 Task: Use the "Change Tempo" effect to create a time-stretched wind sound effect.
Action: Mouse moved to (75, 9)
Screenshot: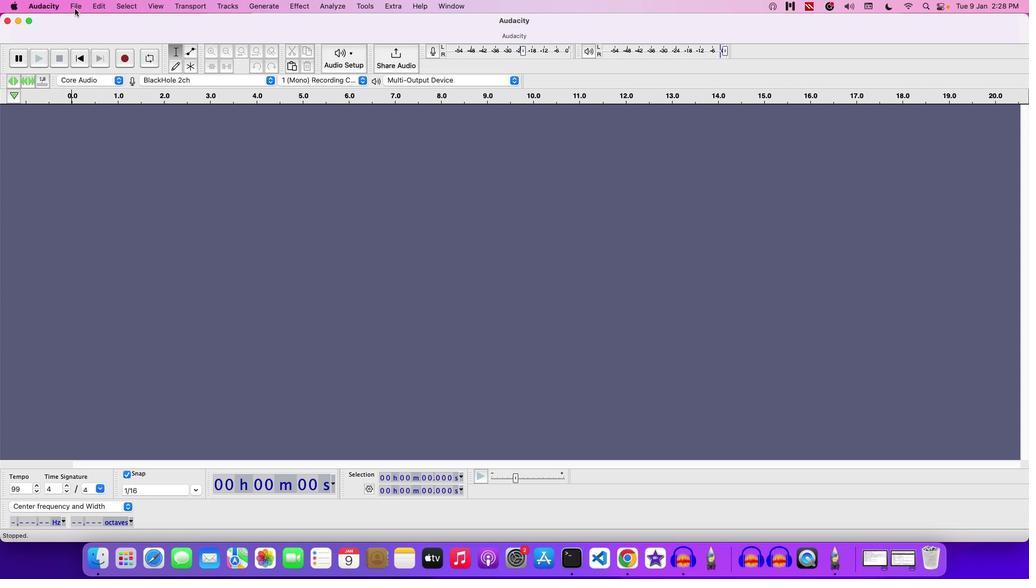 
Action: Mouse pressed left at (75, 9)
Screenshot: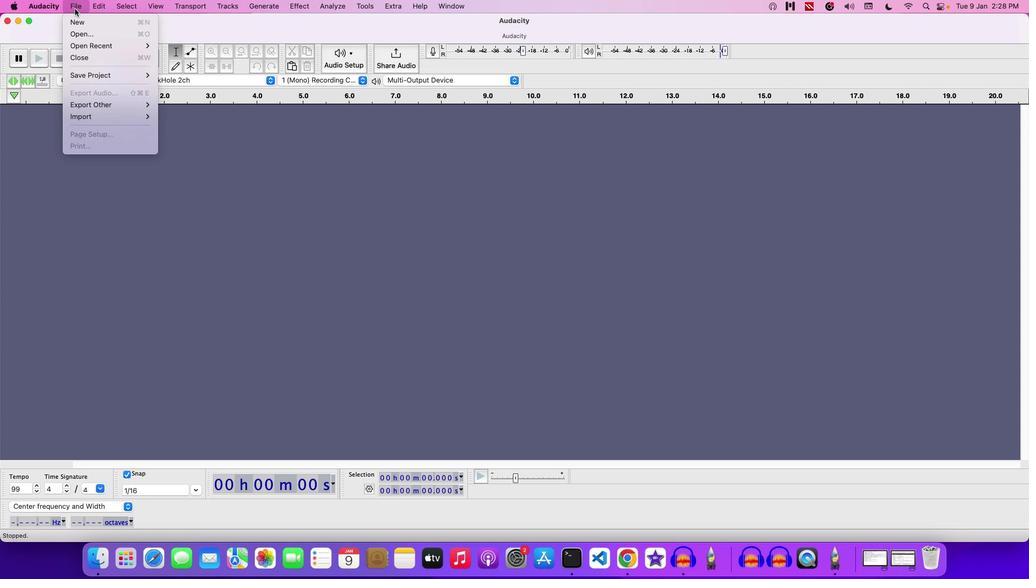 
Action: Mouse moved to (272, 65)
Screenshot: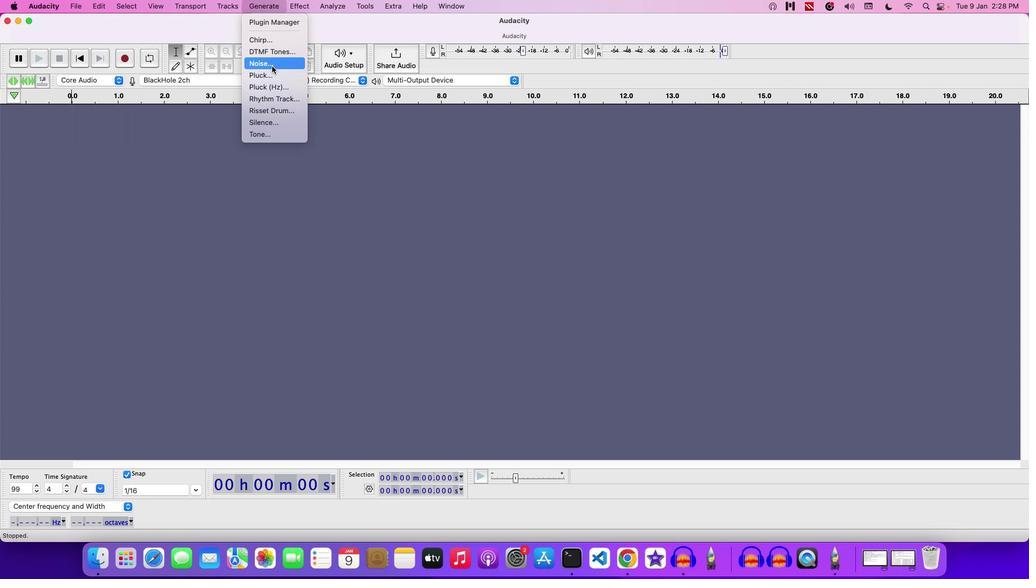 
Action: Mouse pressed left at (272, 65)
Screenshot: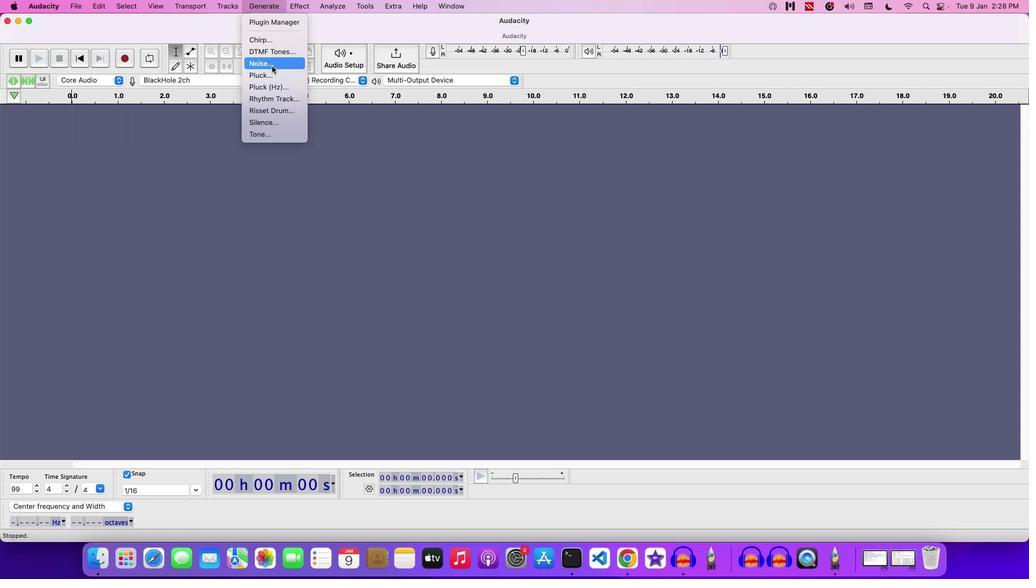 
Action: Mouse moved to (532, 272)
Screenshot: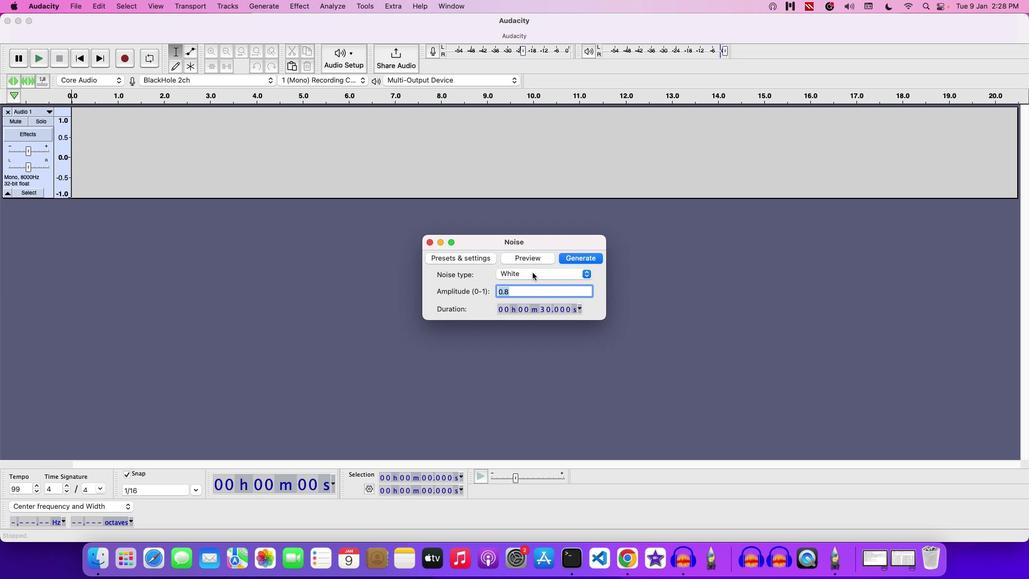 
Action: Mouse pressed left at (532, 272)
Screenshot: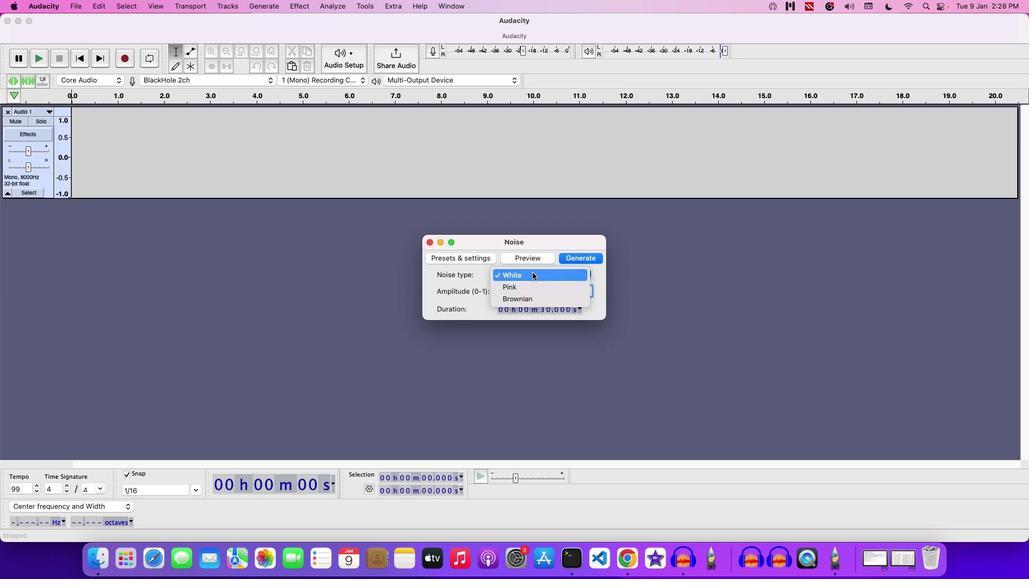 
Action: Mouse moved to (529, 285)
Screenshot: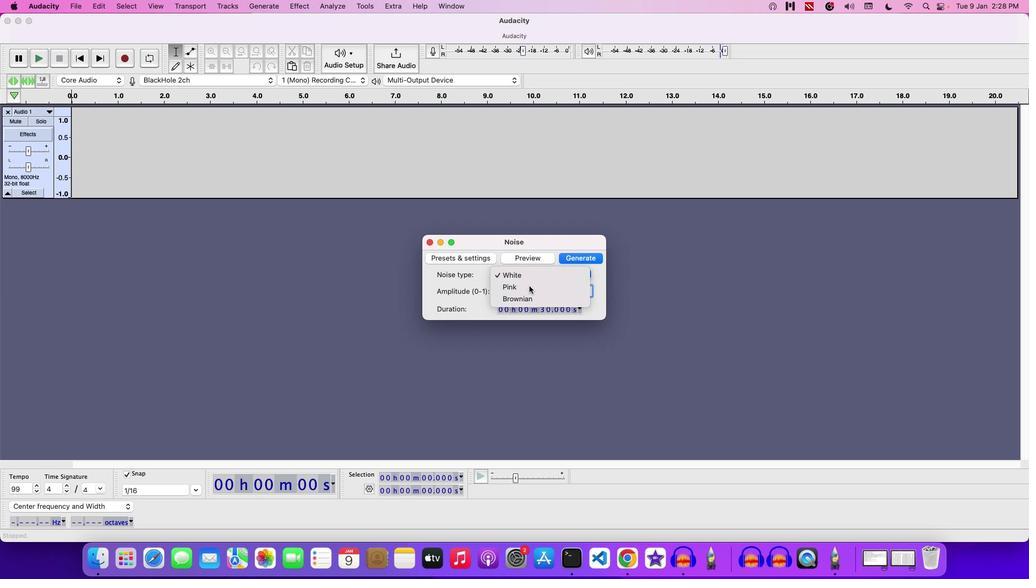 
Action: Mouse pressed left at (529, 285)
Screenshot: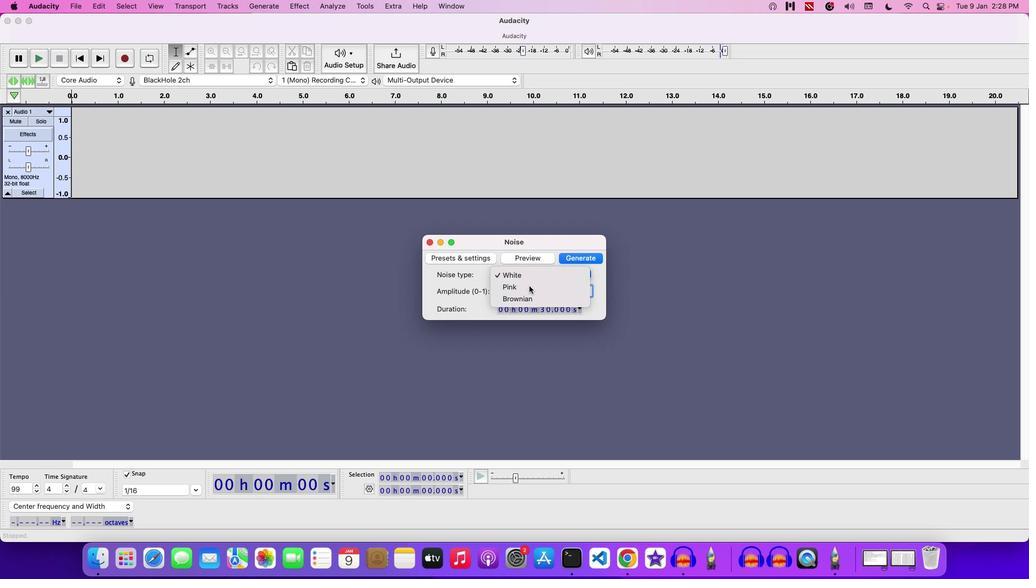 
Action: Mouse moved to (480, 254)
Screenshot: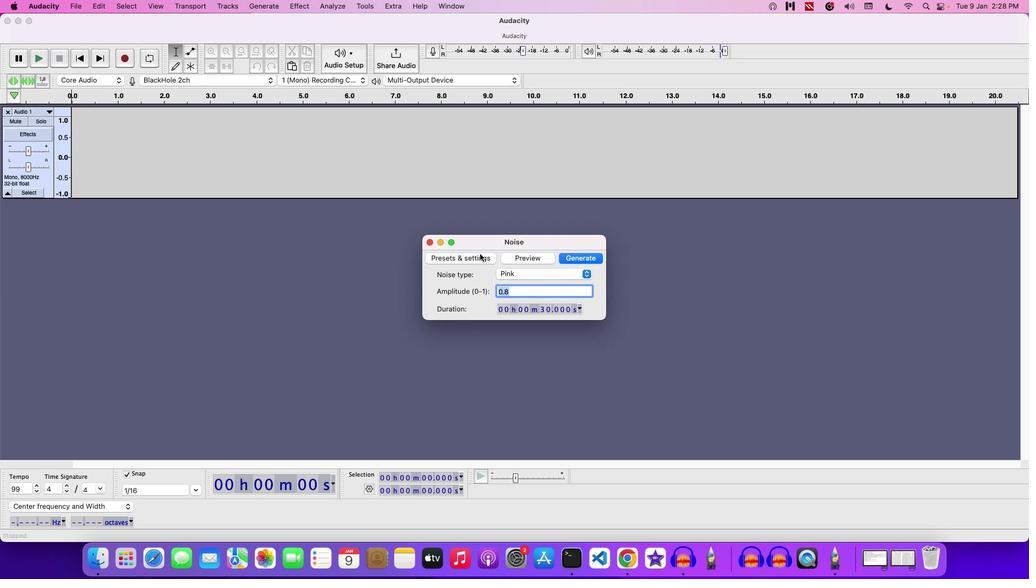 
Action: Mouse pressed left at (480, 254)
Screenshot: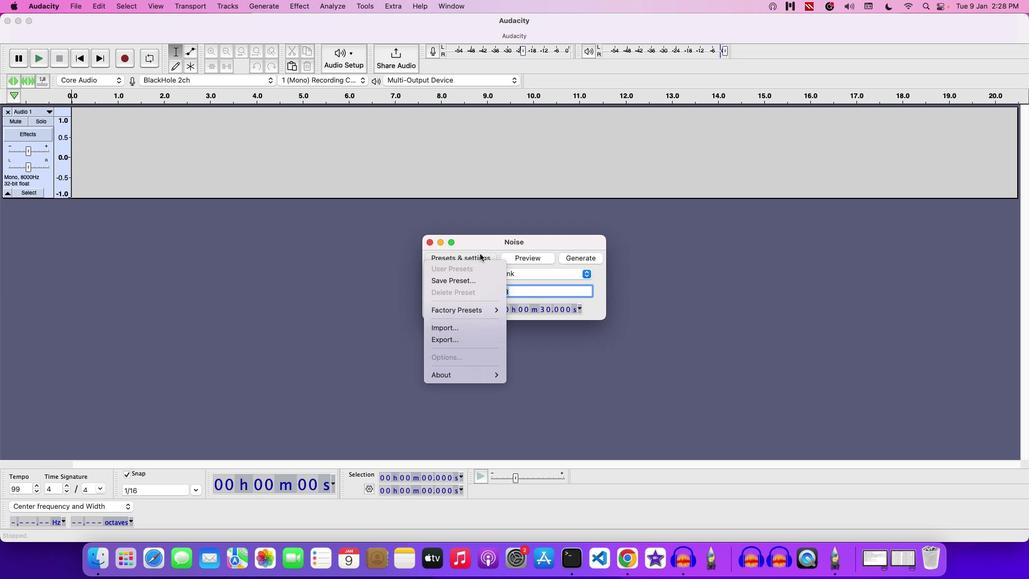 
Action: Mouse moved to (516, 241)
Screenshot: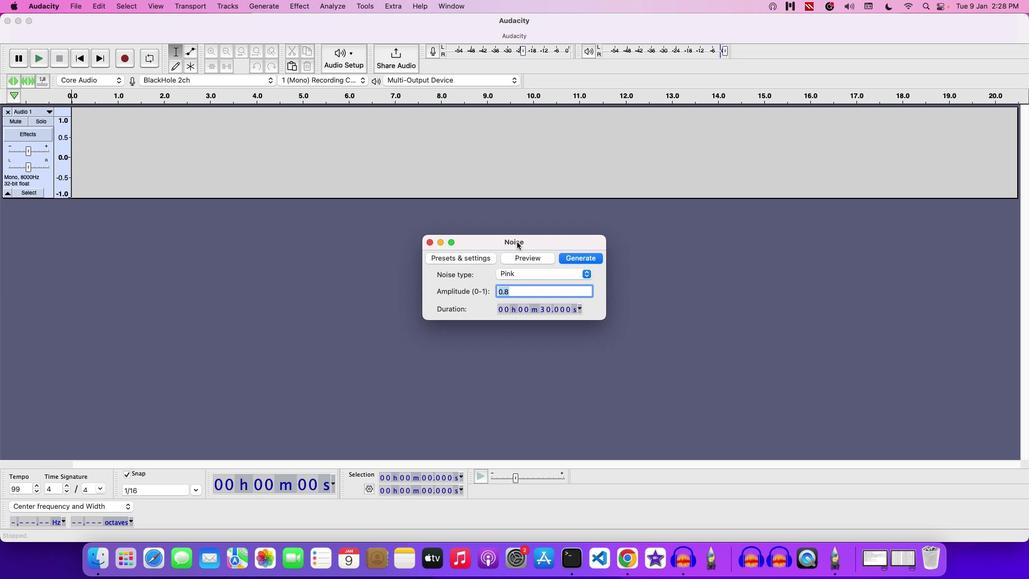 
Action: Mouse pressed left at (516, 241)
Screenshot: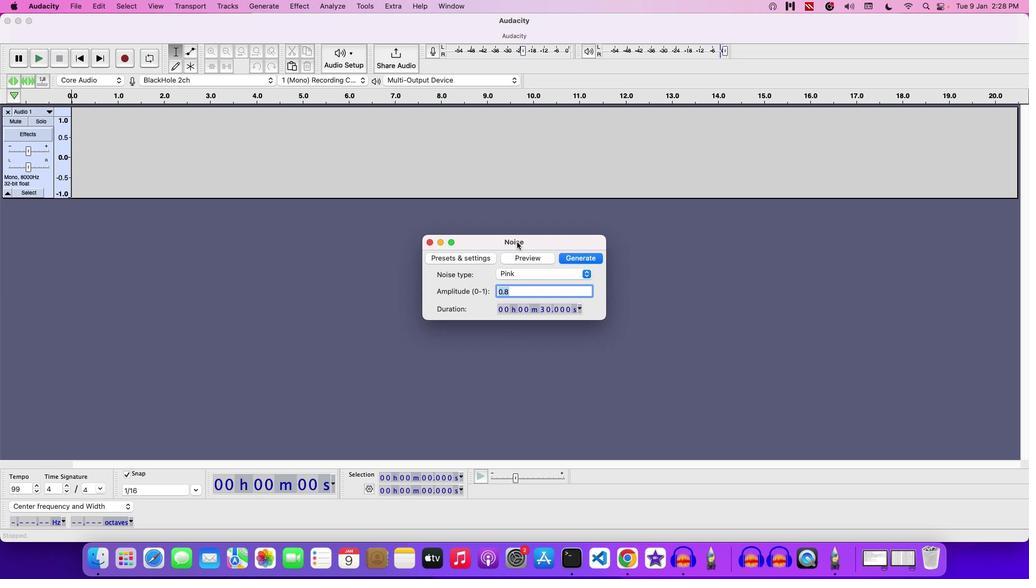 
Action: Mouse moved to (583, 260)
Screenshot: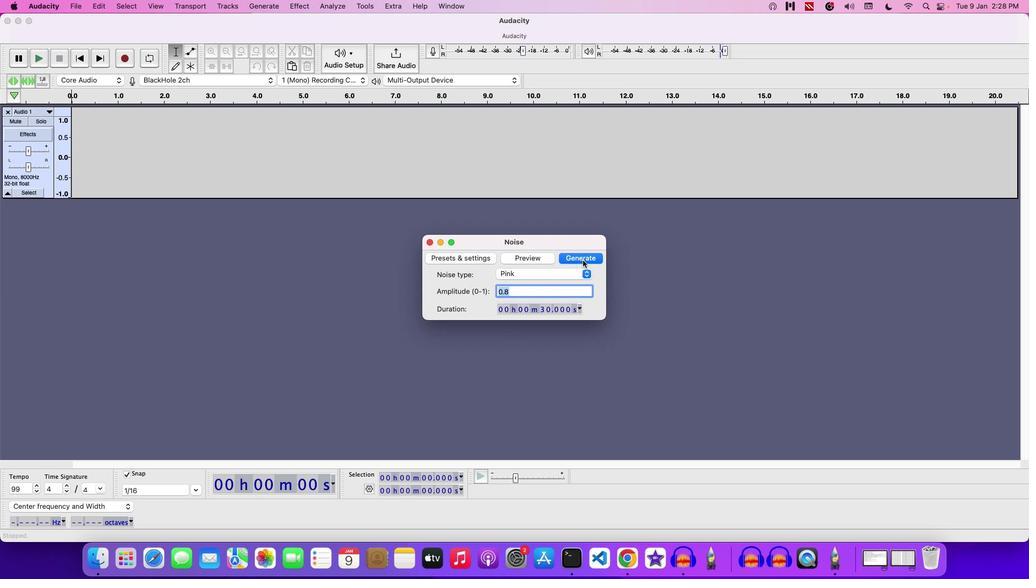 
Action: Mouse pressed left at (583, 260)
Screenshot: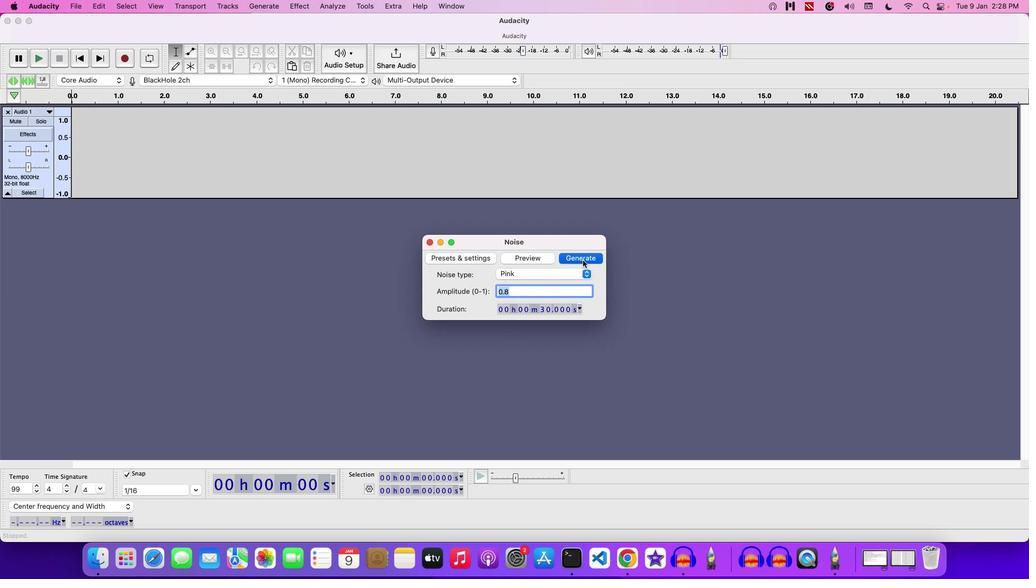
Action: Mouse moved to (36, 54)
Screenshot: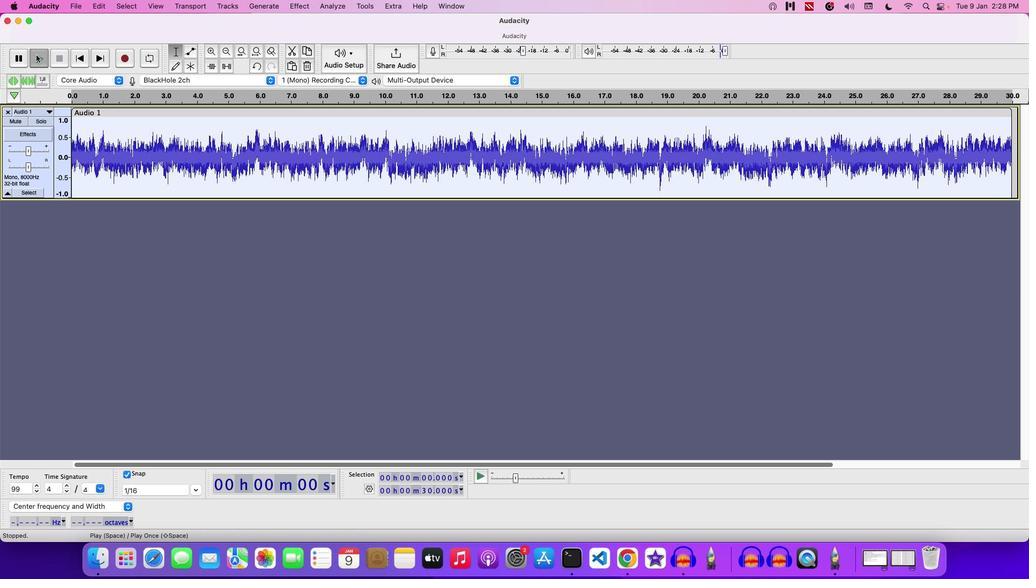 
Action: Mouse pressed left at (36, 54)
Screenshot: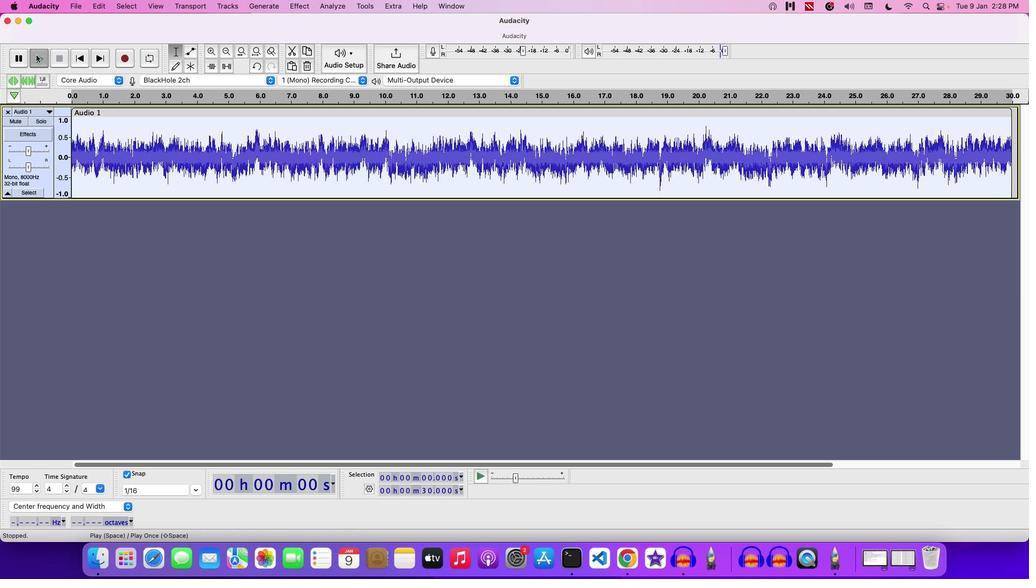 
Action: Mouse pressed left at (36, 54)
Screenshot: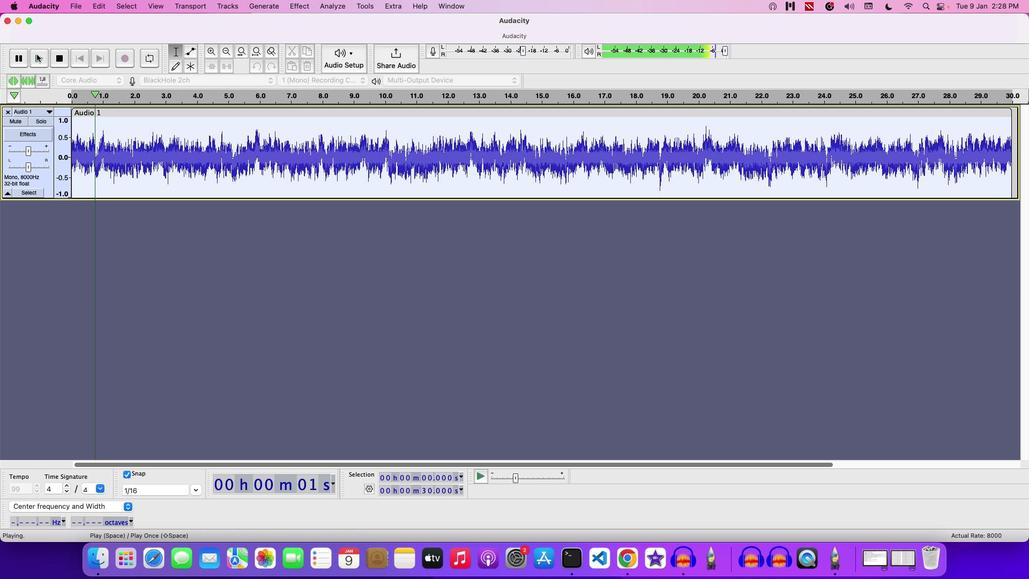 
Action: Mouse moved to (26, 62)
Screenshot: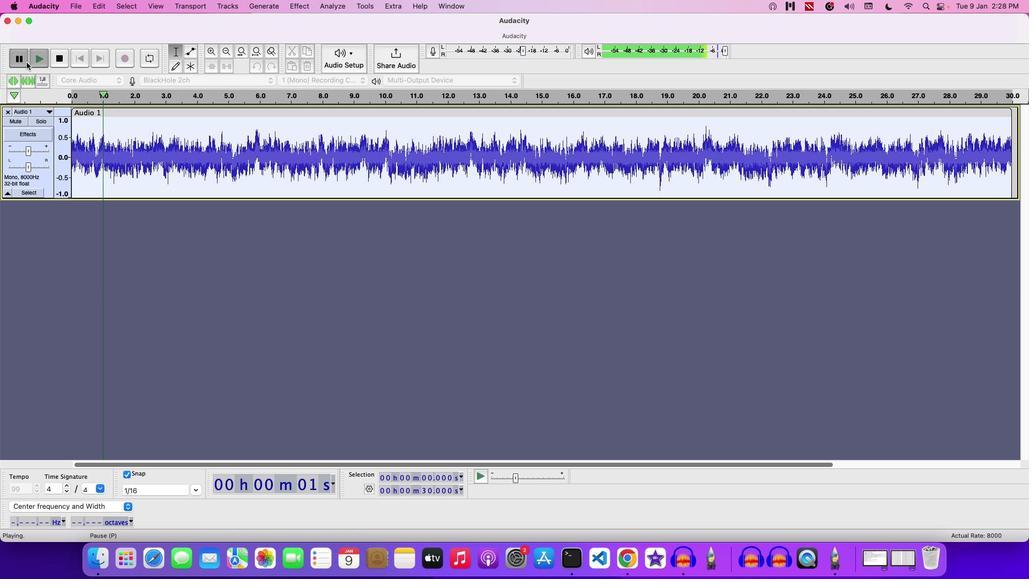 
Action: Mouse pressed left at (26, 62)
Screenshot: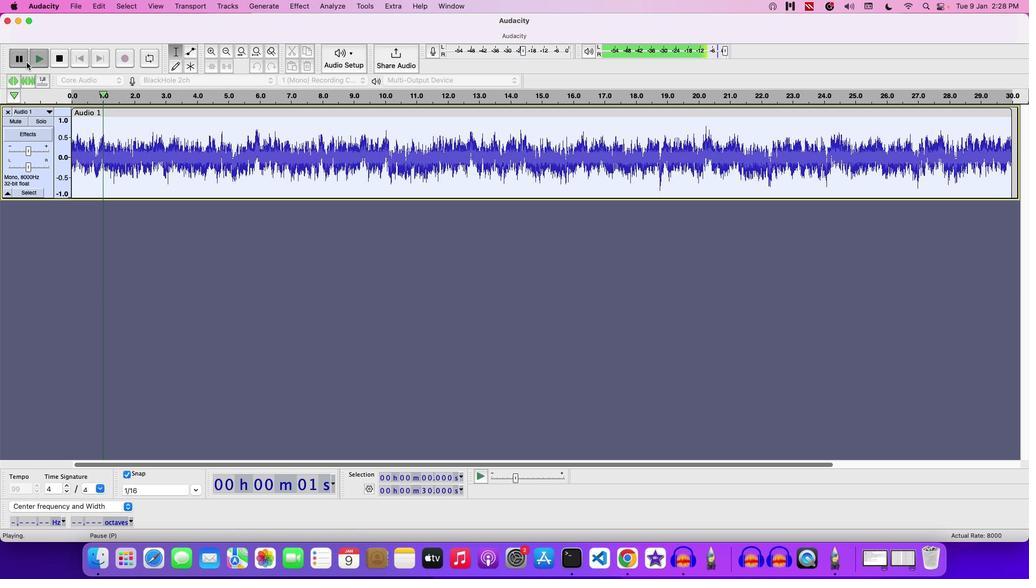 
Action: Mouse moved to (25, 153)
Screenshot: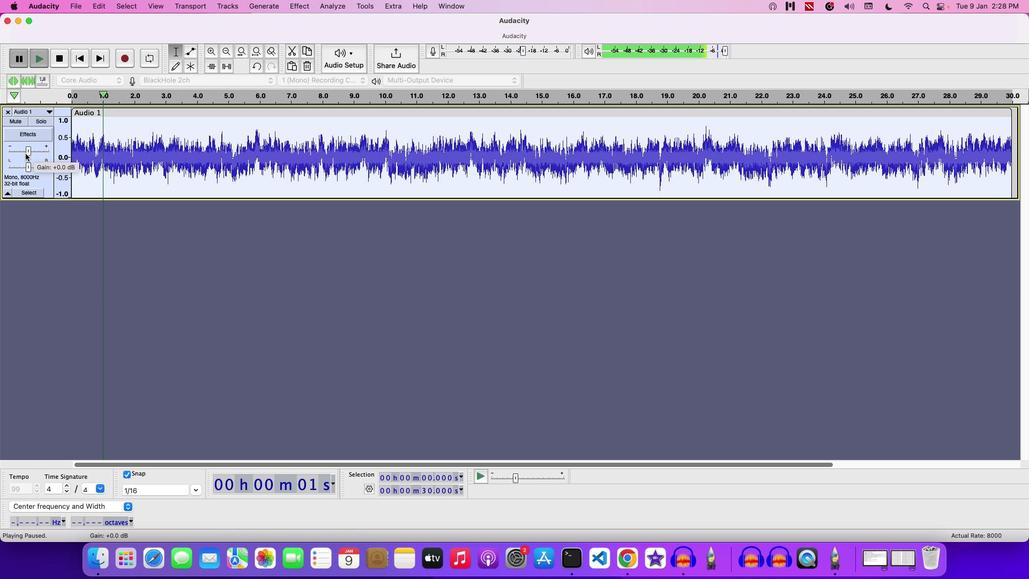 
Action: Mouse pressed left at (25, 153)
Screenshot: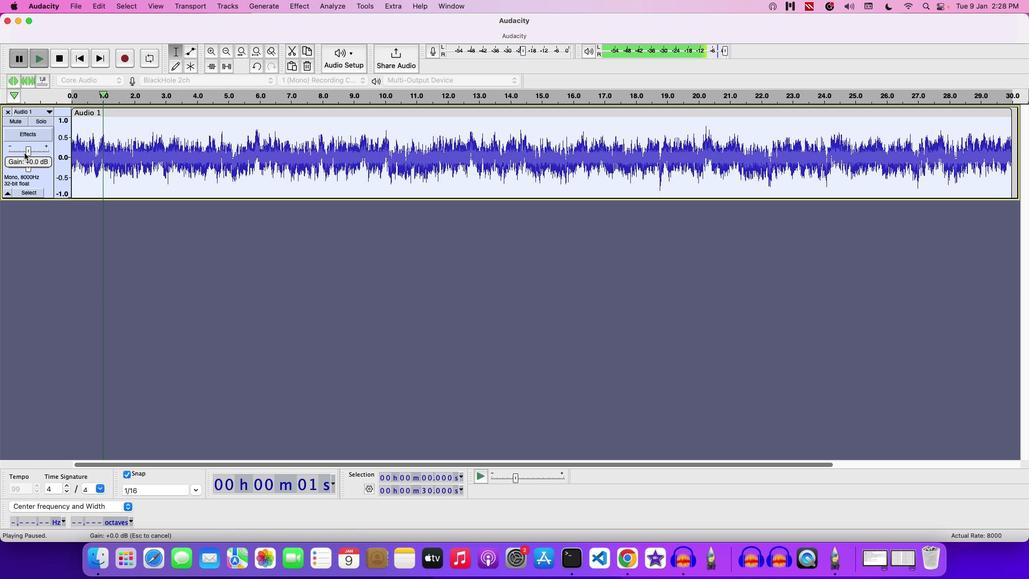 
Action: Mouse moved to (38, 60)
Screenshot: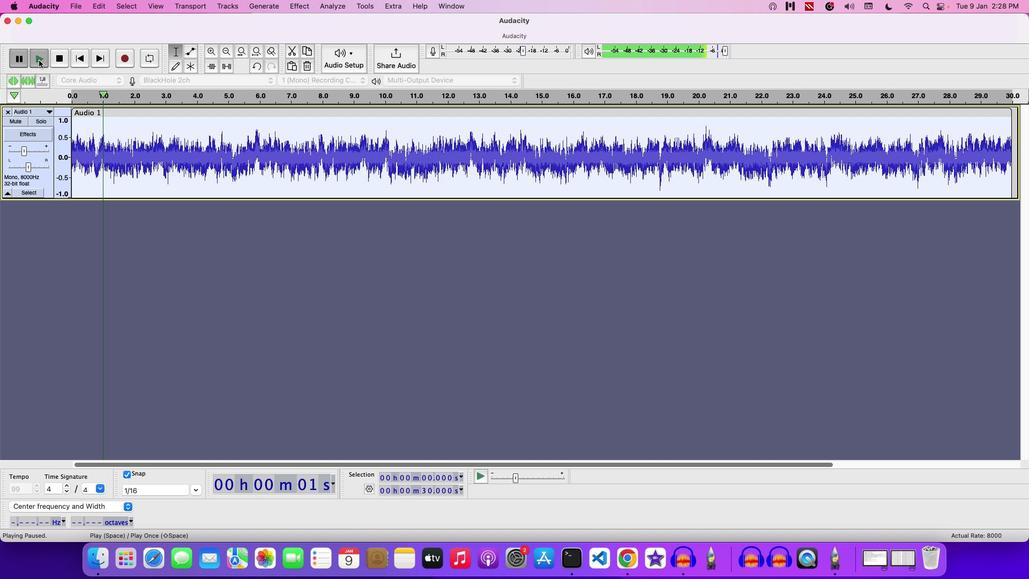
Action: Mouse pressed left at (38, 60)
Screenshot: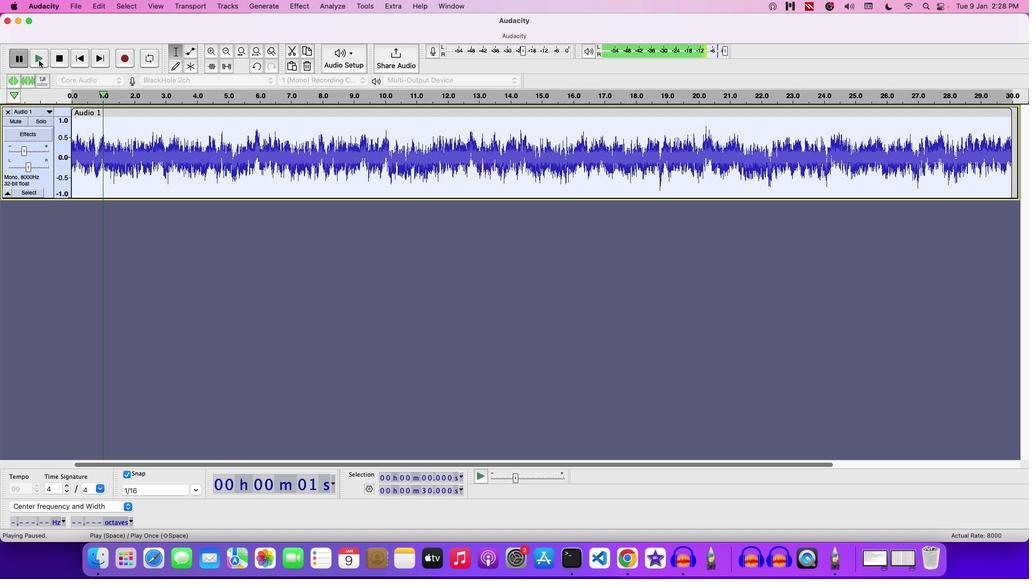 
Action: Mouse moved to (18, 60)
Screenshot: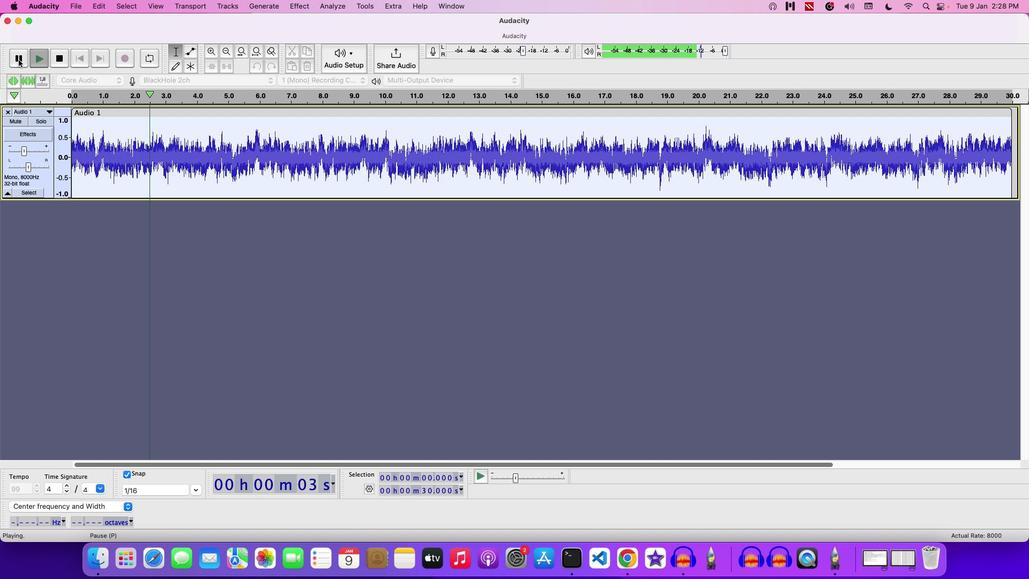 
Action: Mouse pressed left at (18, 60)
Screenshot: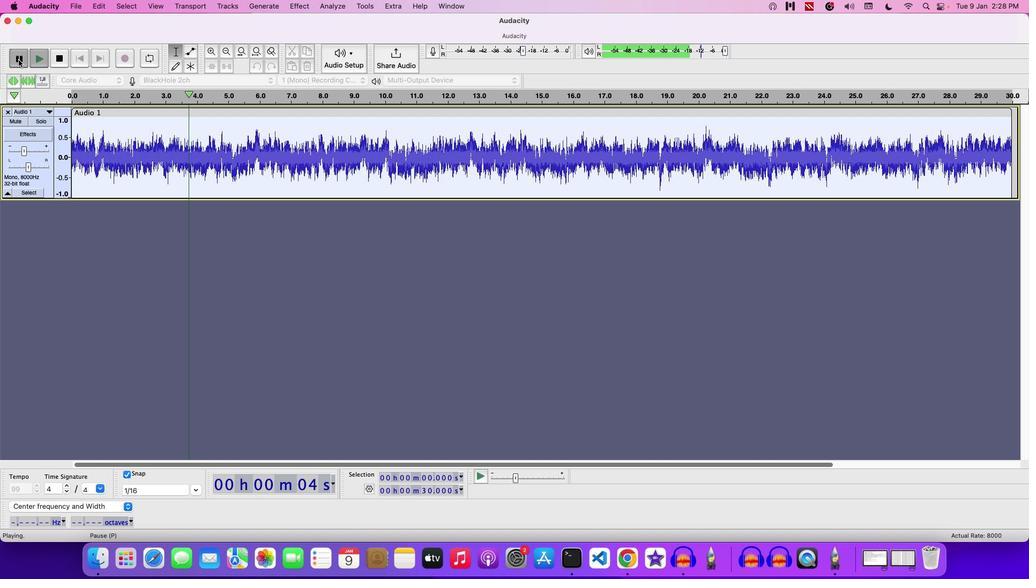 
Action: Mouse moved to (306, 5)
Screenshot: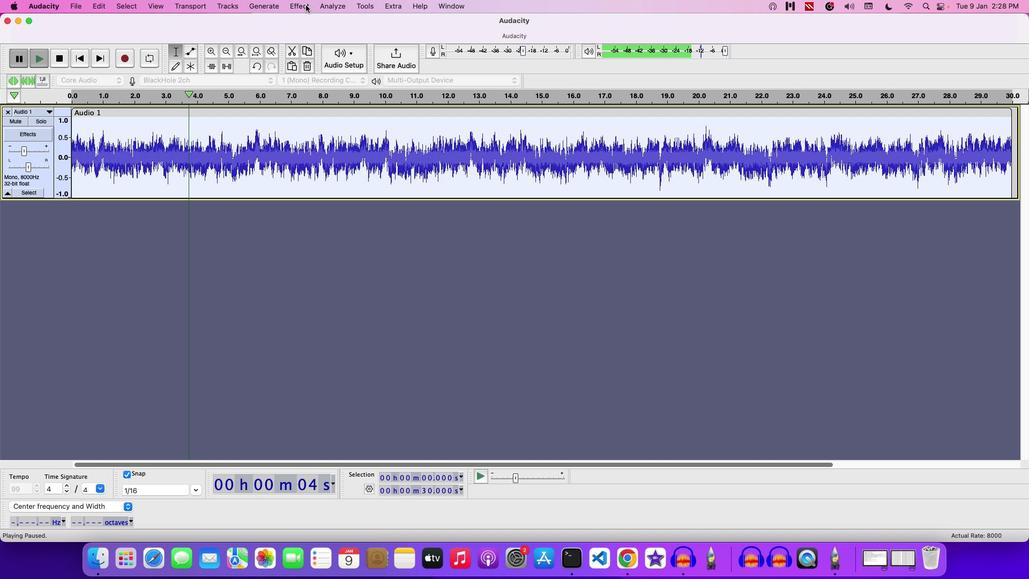 
Action: Mouse pressed left at (306, 5)
Screenshot: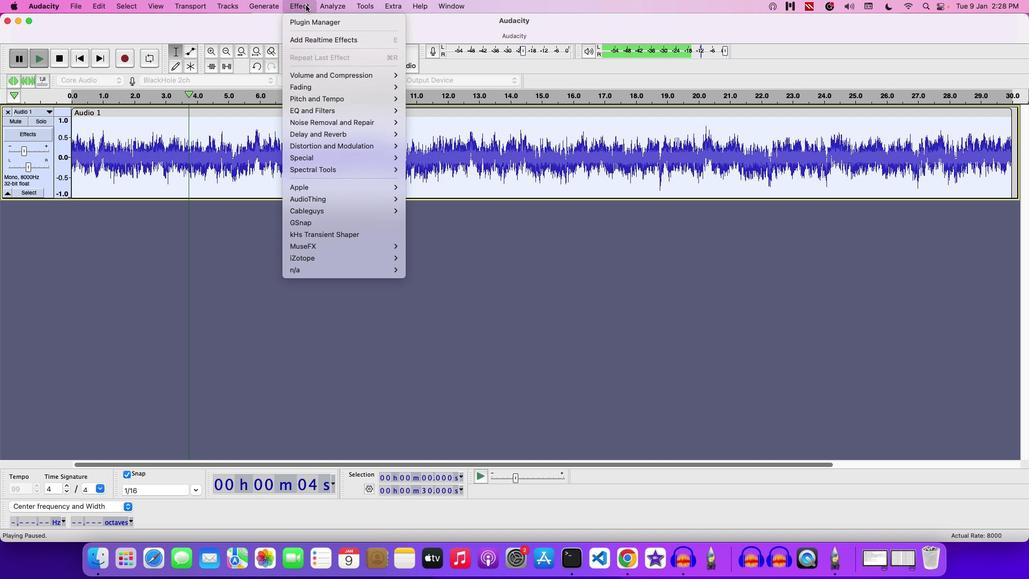 
Action: Mouse moved to (435, 121)
Screenshot: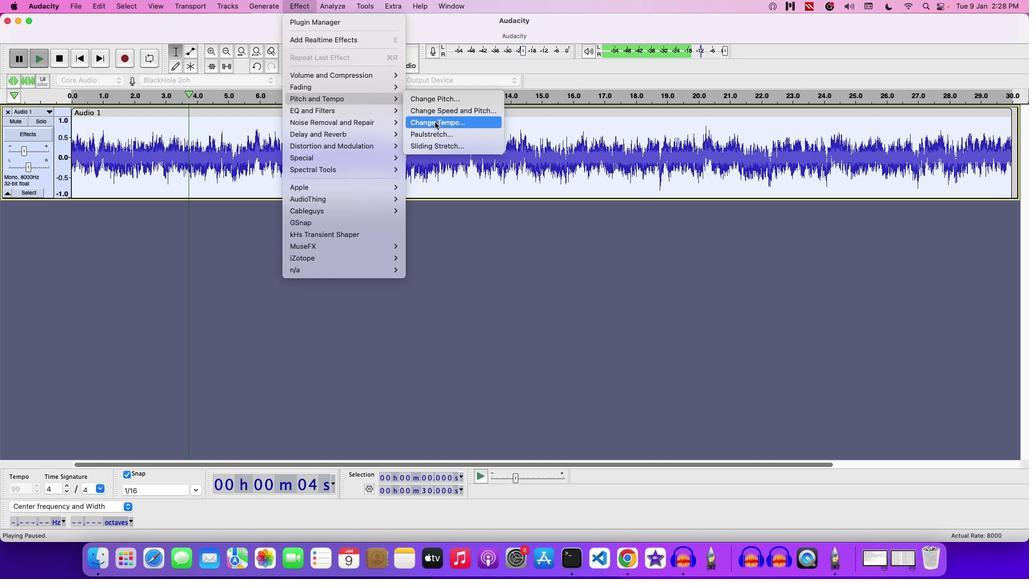 
Action: Mouse pressed left at (435, 121)
Screenshot: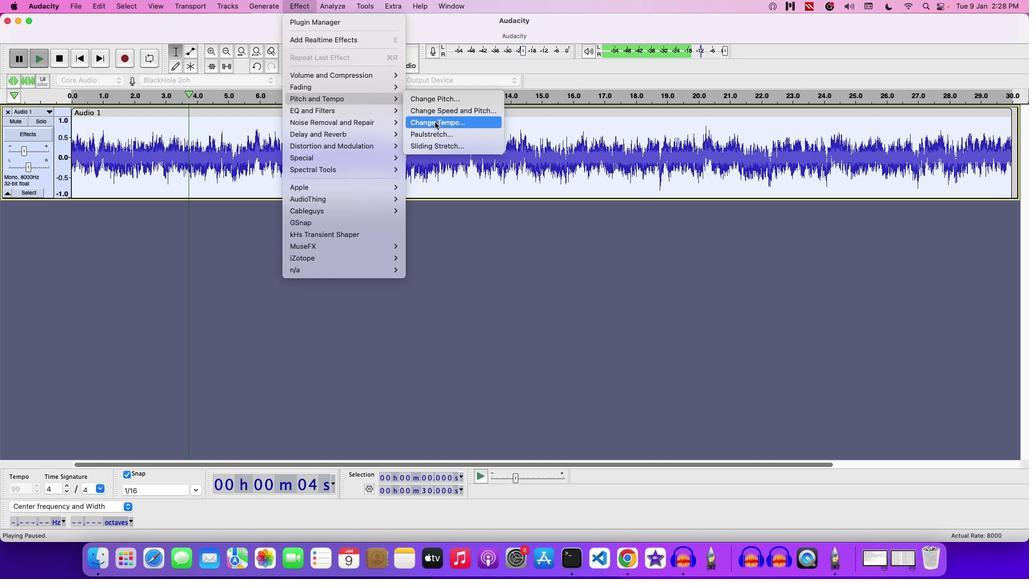 
Action: Mouse moved to (530, 219)
Screenshot: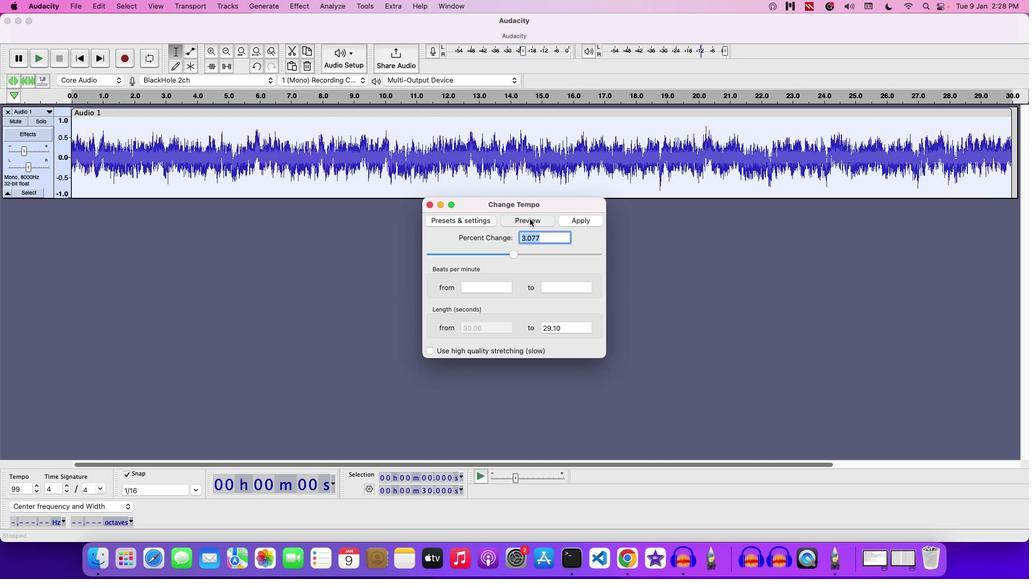 
Action: Mouse pressed left at (530, 219)
Screenshot: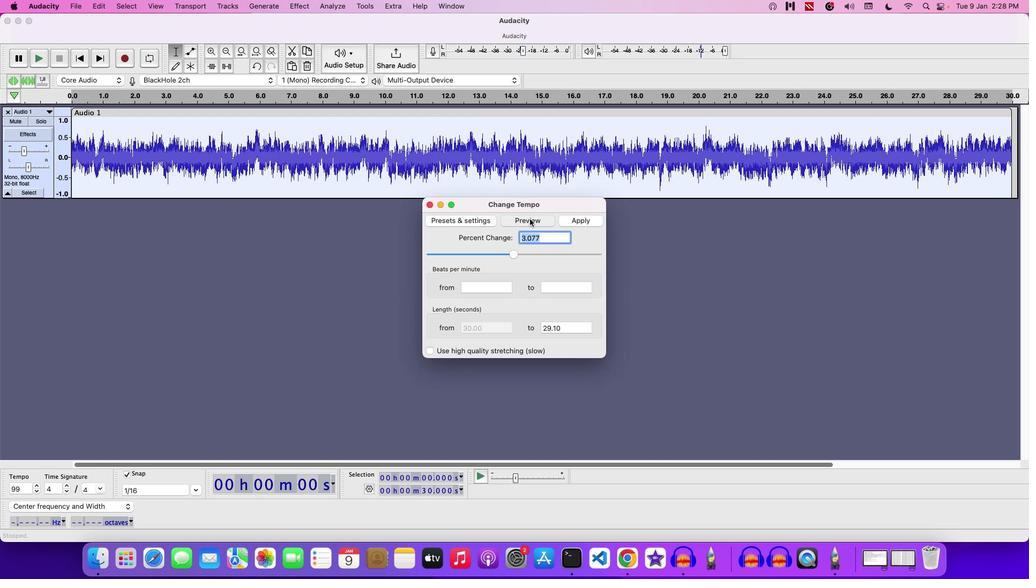 
Action: Mouse moved to (529, 218)
Screenshot: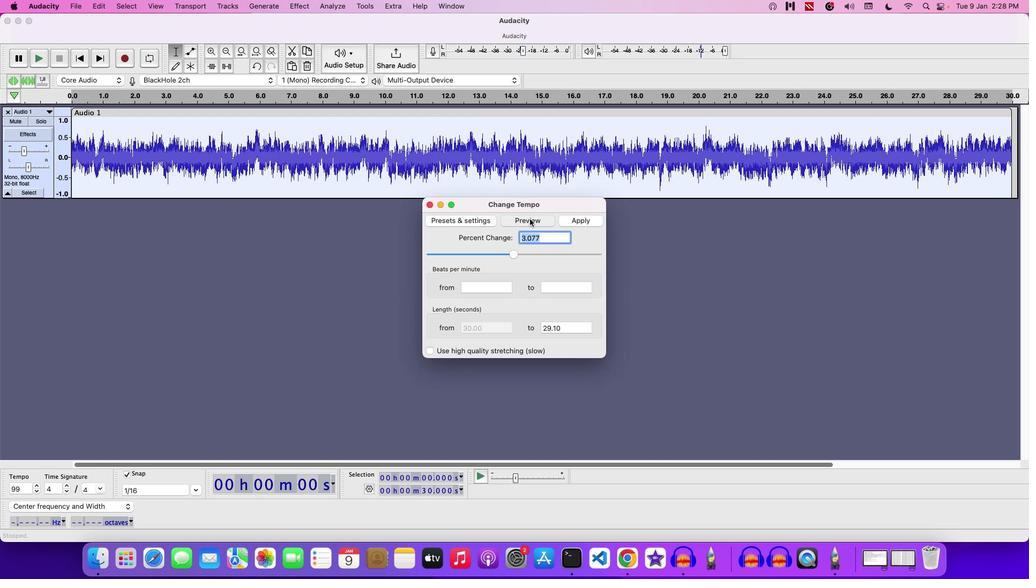 
Action: Mouse pressed left at (529, 218)
Screenshot: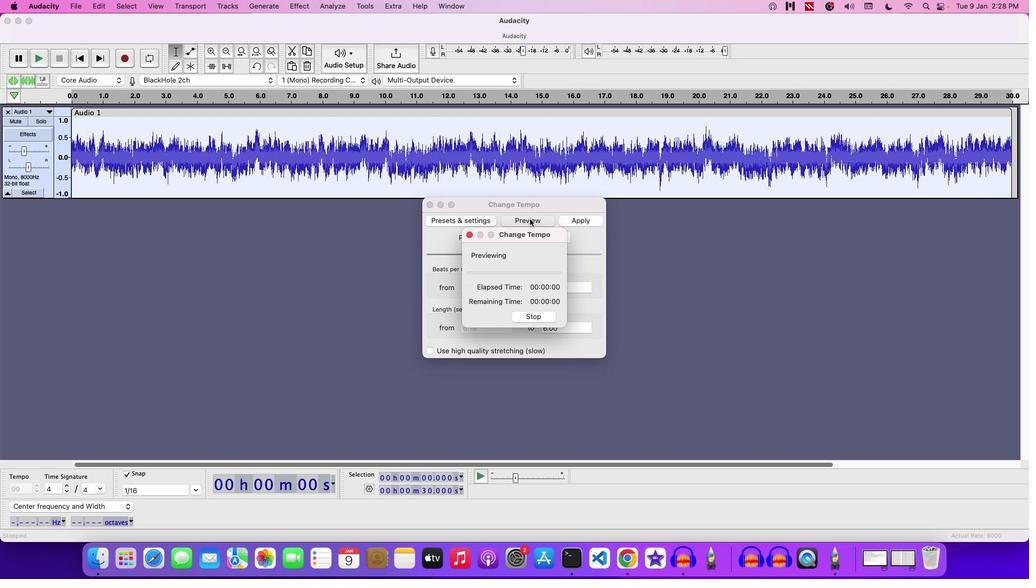 
Action: Mouse moved to (539, 313)
Screenshot: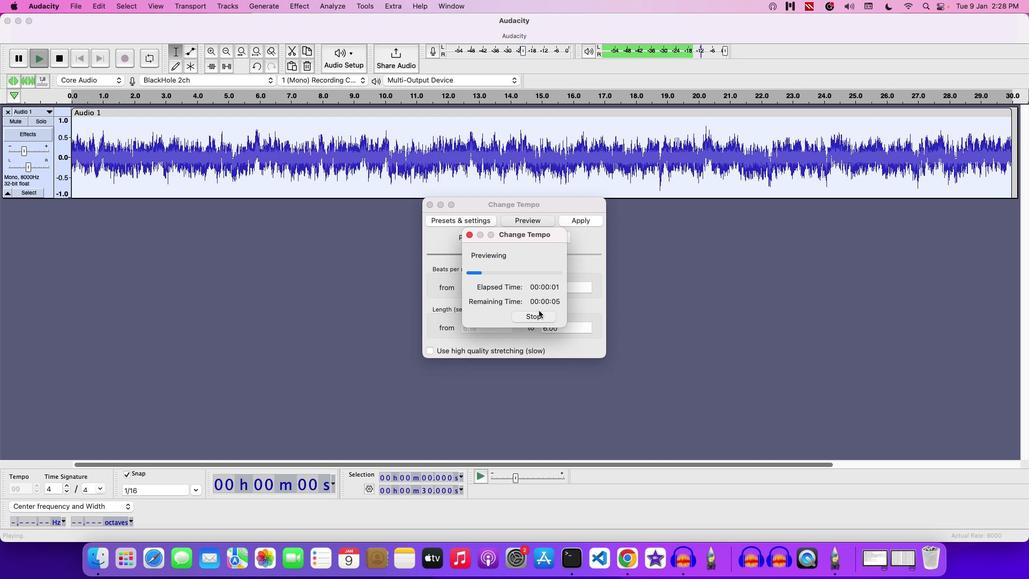 
Action: Mouse pressed left at (539, 313)
Screenshot: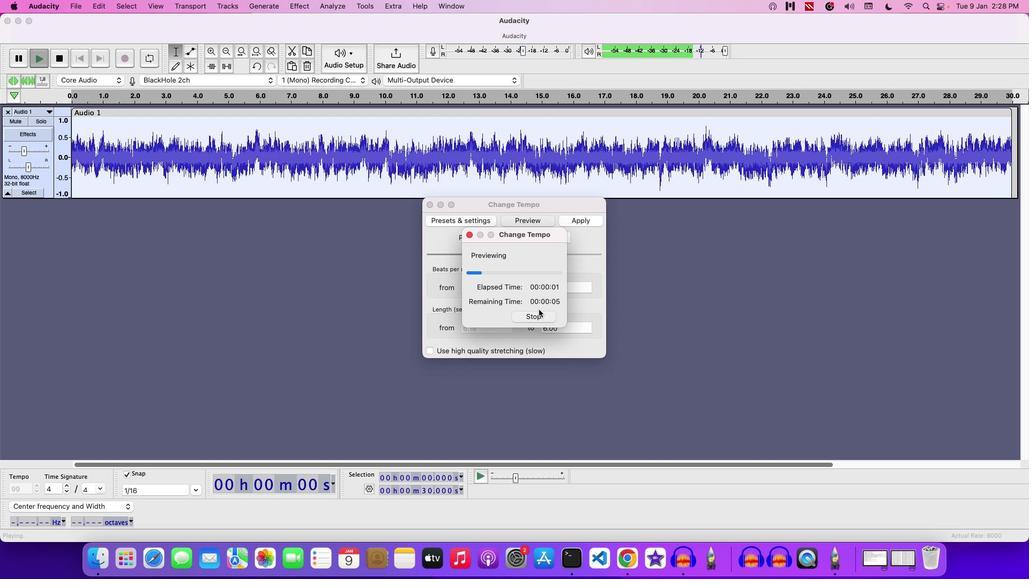 
Action: Mouse moved to (507, 254)
Screenshot: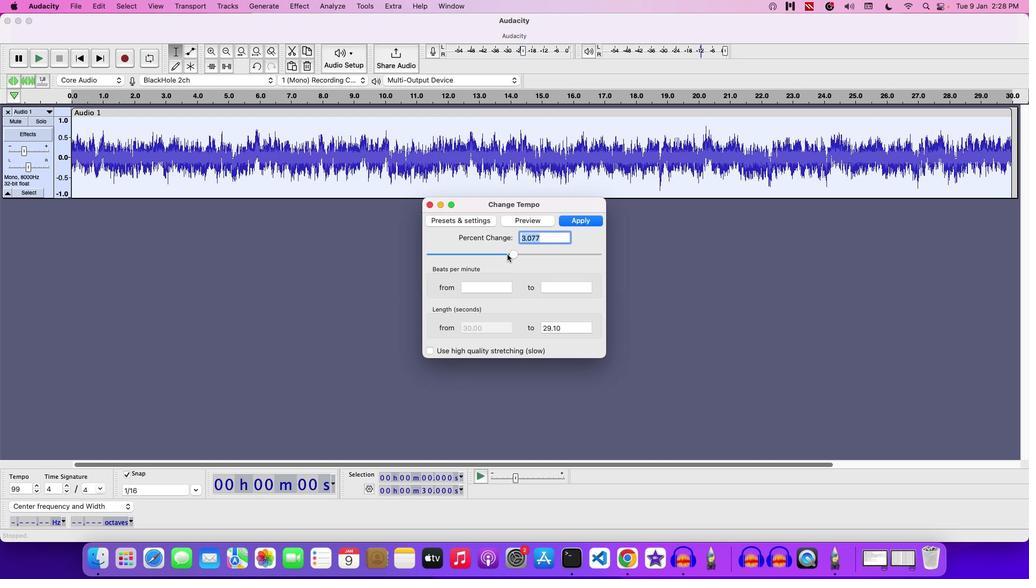 
Action: Mouse pressed left at (507, 254)
Screenshot: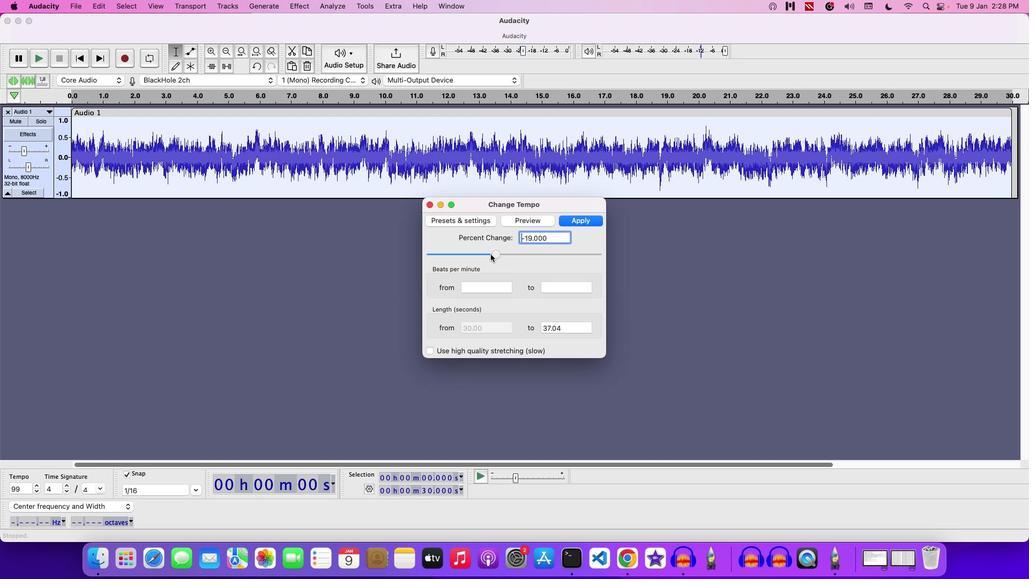 
Action: Mouse moved to (518, 219)
Screenshot: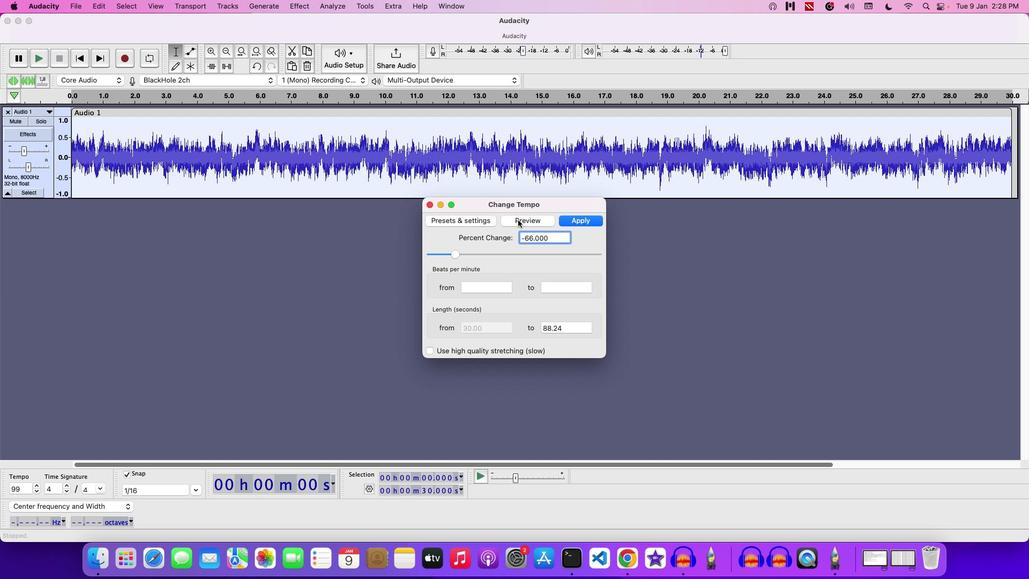 
Action: Mouse pressed left at (518, 219)
Screenshot: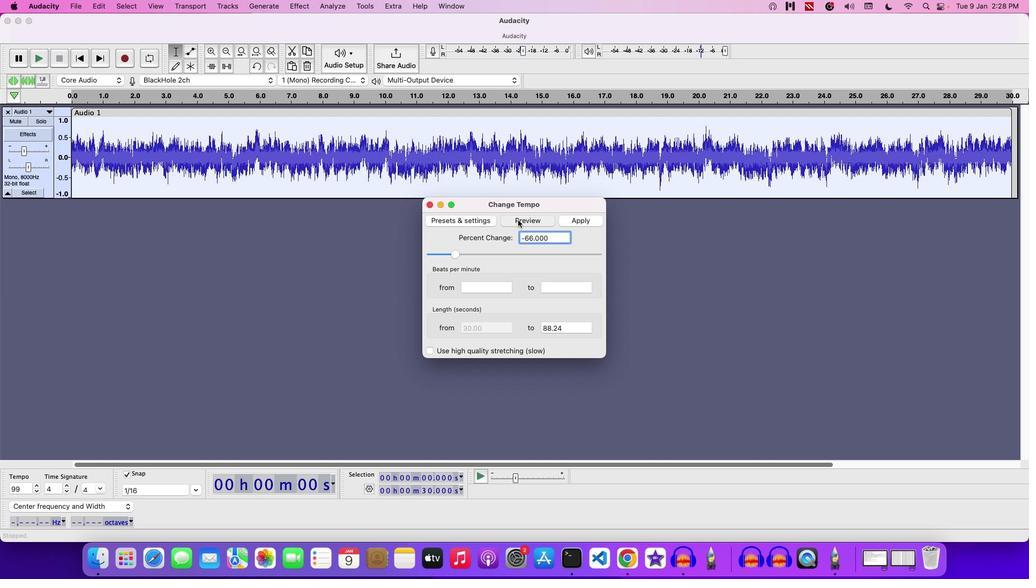 
Action: Mouse moved to (529, 313)
Screenshot: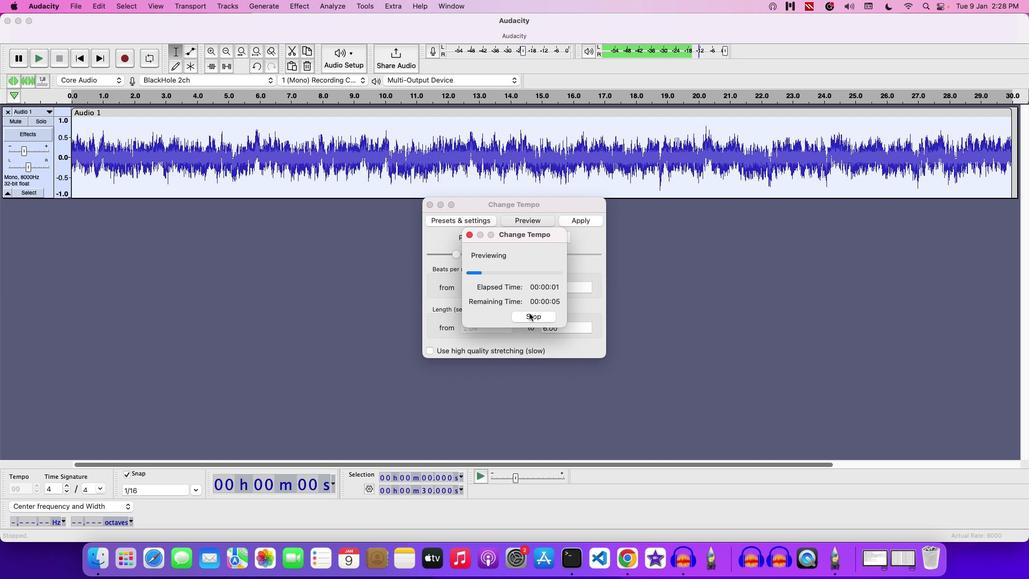 
Action: Mouse pressed left at (529, 313)
Screenshot: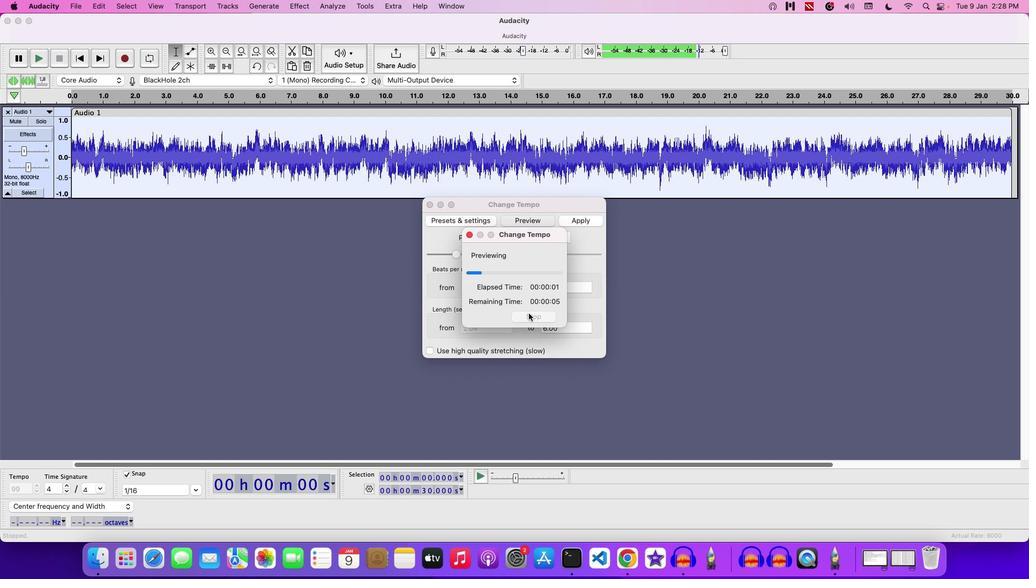 
Action: Mouse moved to (454, 253)
Screenshot: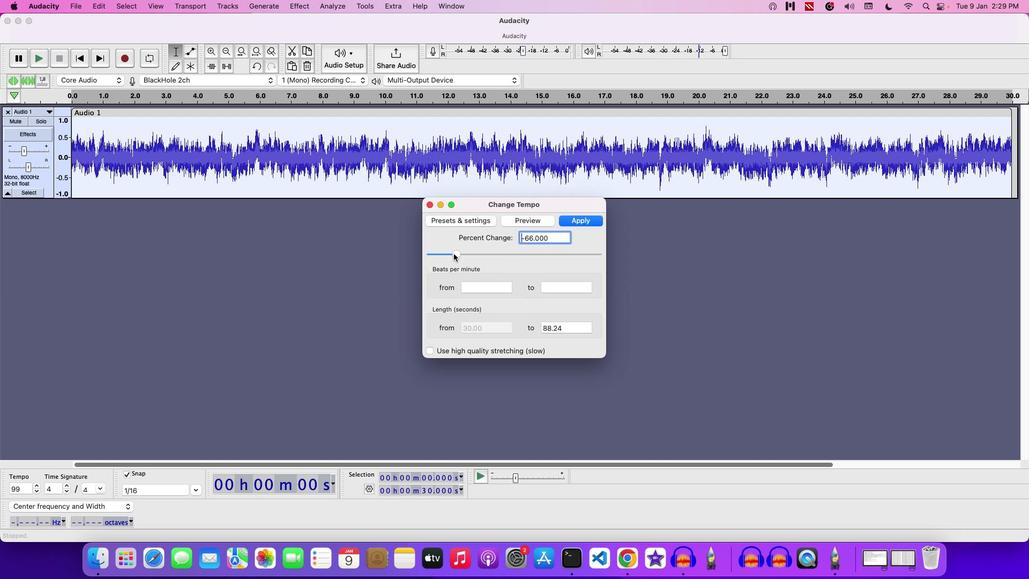 
Action: Mouse pressed left at (454, 253)
Screenshot: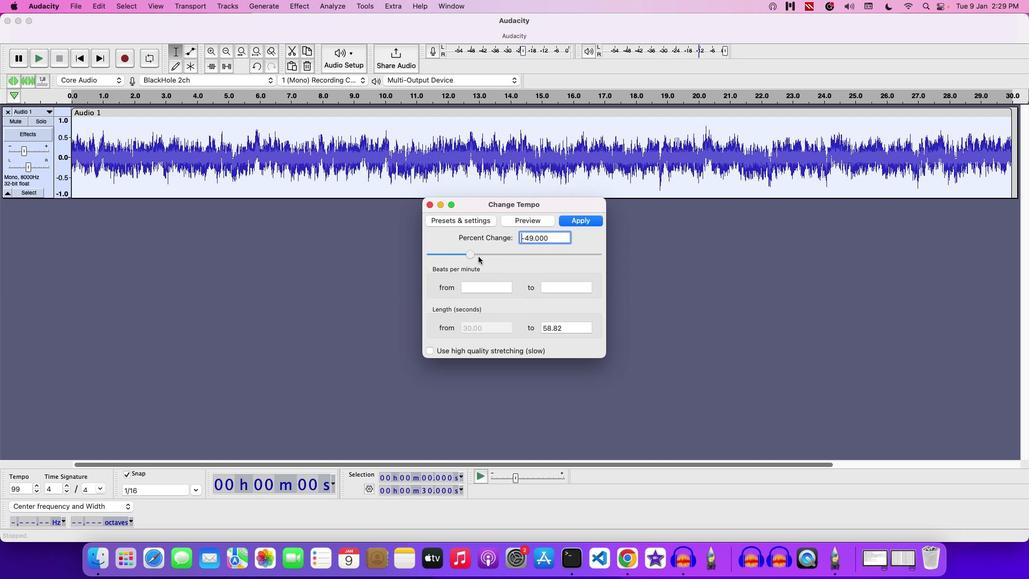 
Action: Mouse moved to (529, 220)
Screenshot: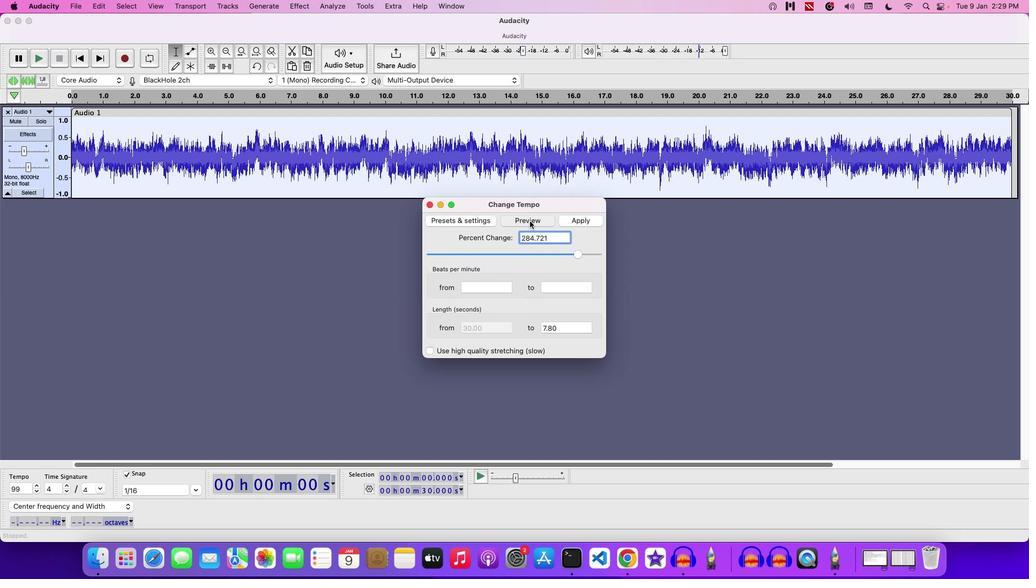 
Action: Mouse pressed left at (529, 220)
Screenshot: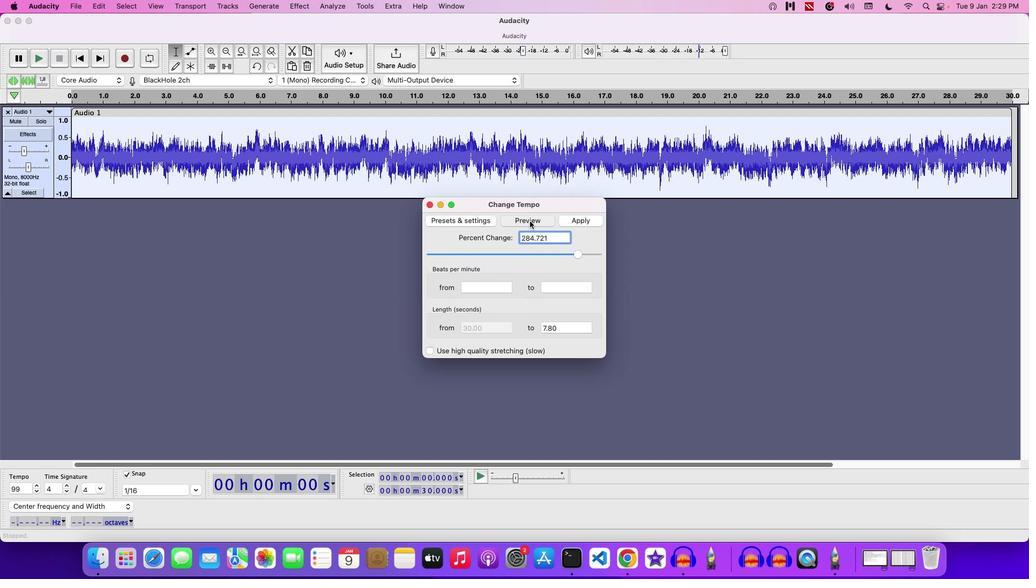 
Action: Mouse moved to (532, 312)
Screenshot: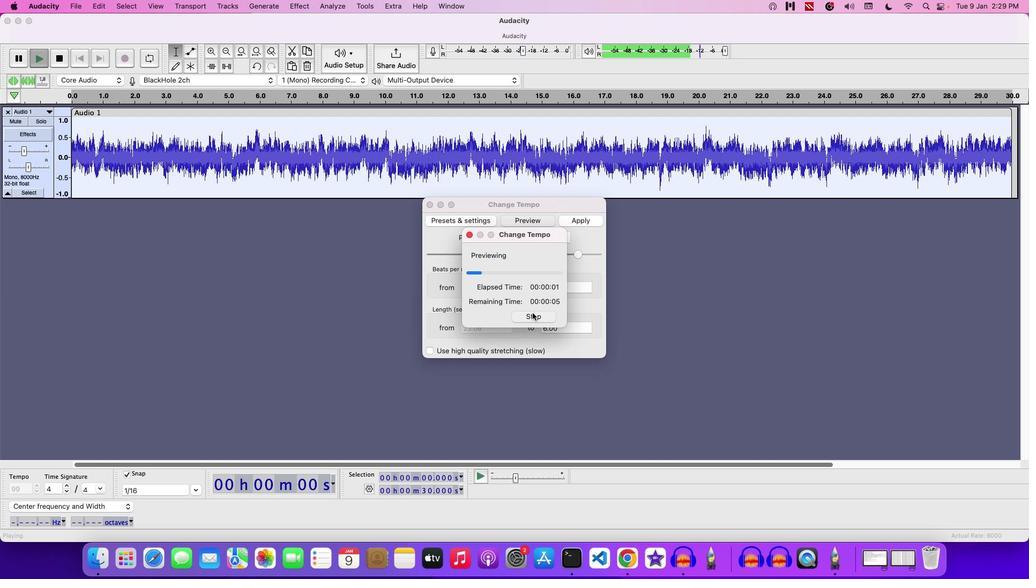 
Action: Mouse pressed left at (532, 312)
Screenshot: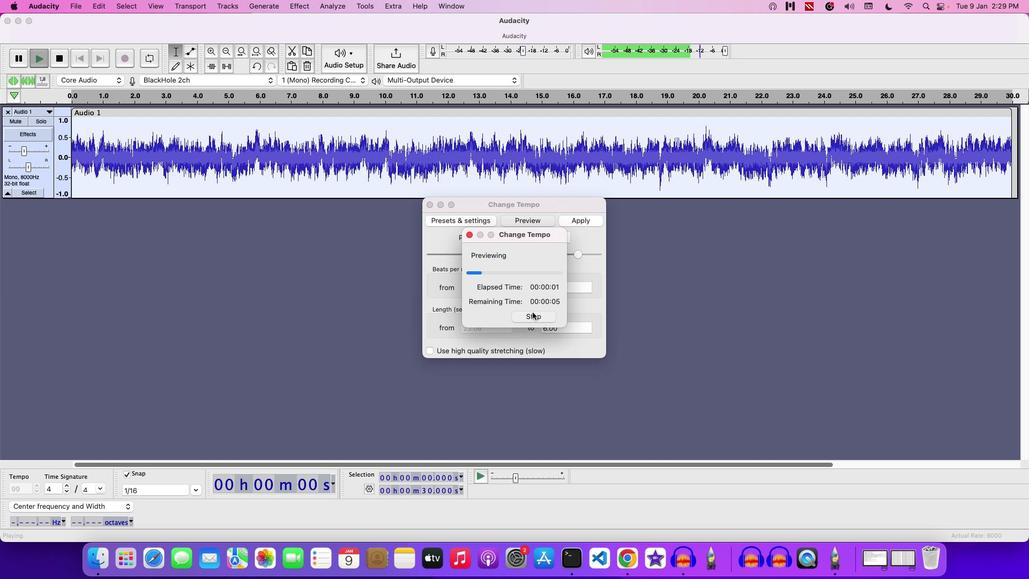 
Action: Mouse moved to (469, 283)
Screenshot: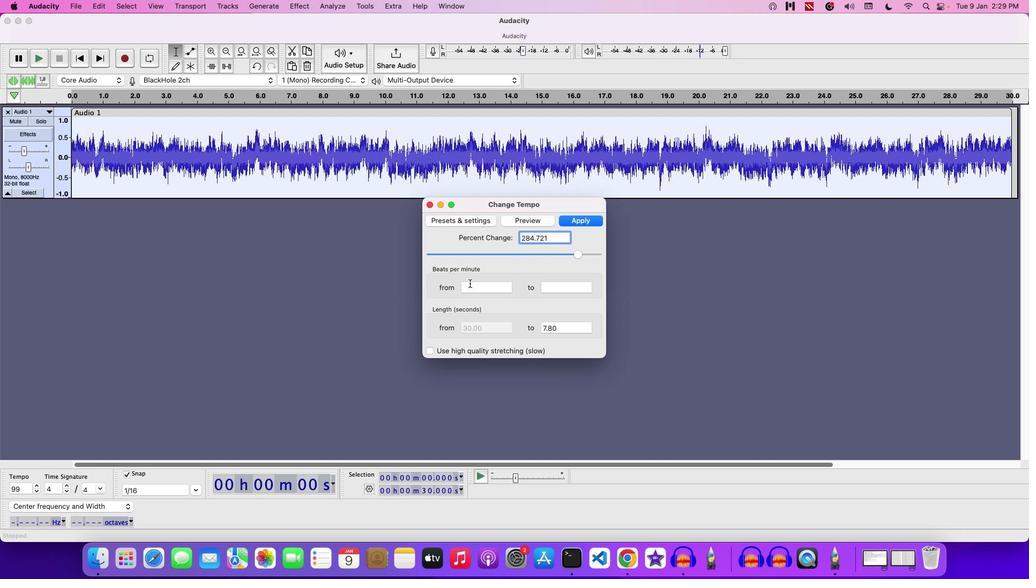 
Action: Mouse pressed left at (469, 283)
Screenshot: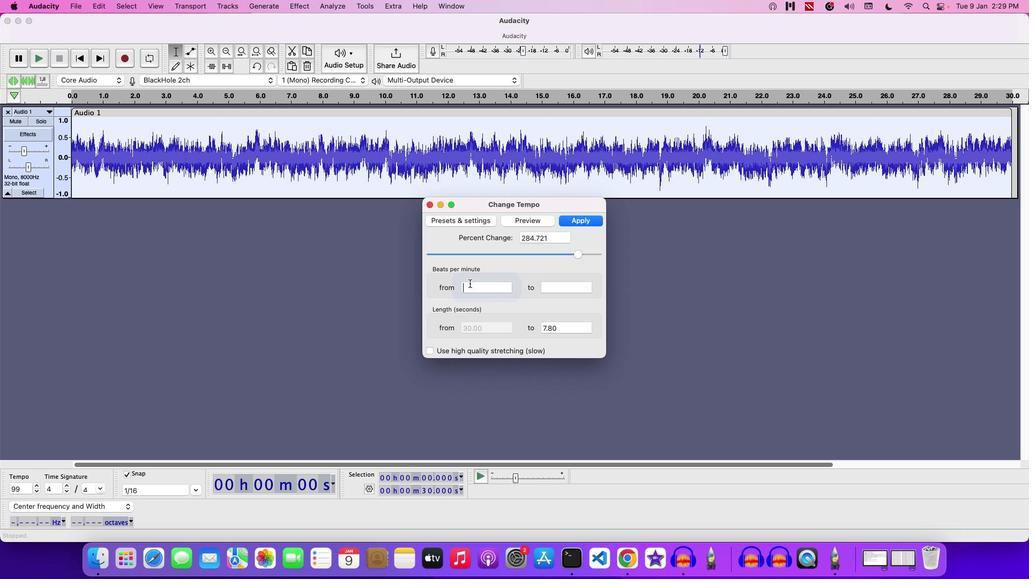 
Action: Mouse moved to (510, 269)
Screenshot: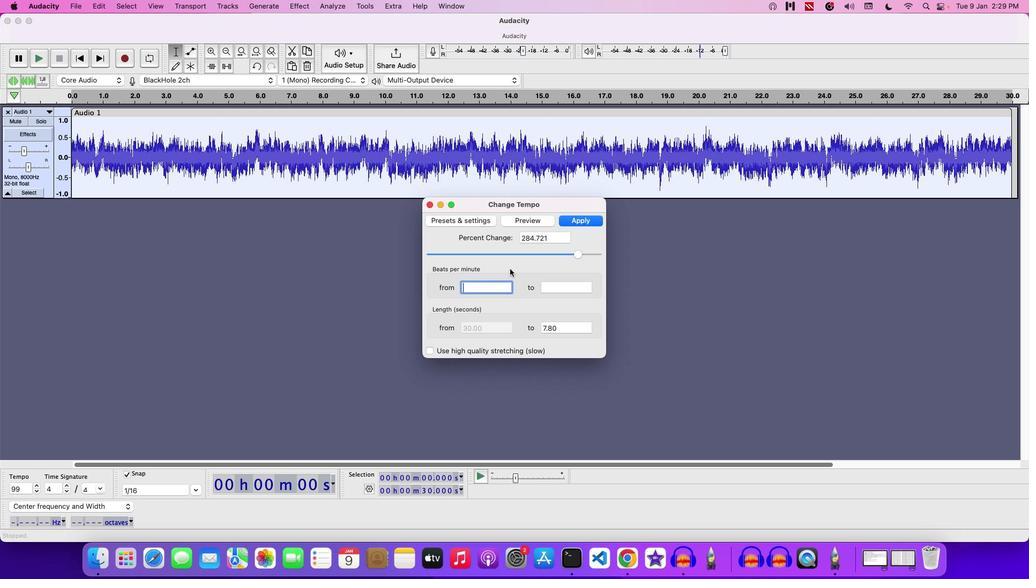 
Action: Key pressed '9''9'
Screenshot: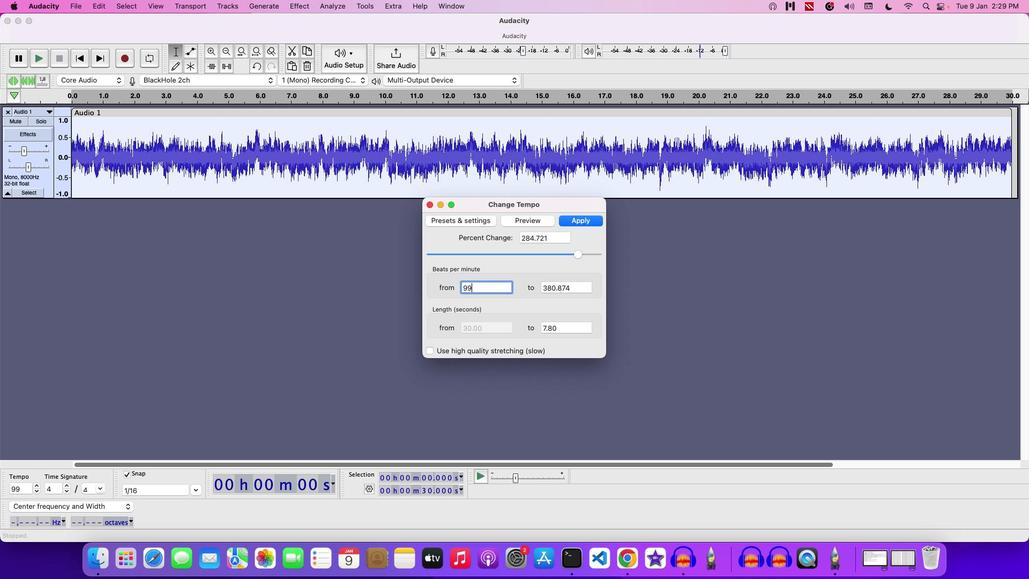 
Action: Mouse moved to (530, 223)
Screenshot: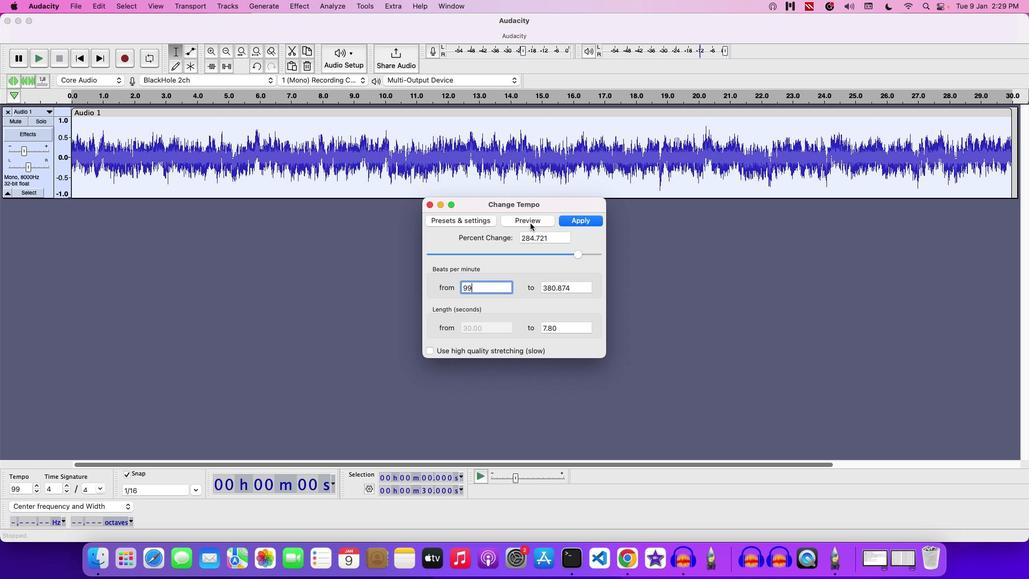 
Action: Mouse pressed left at (530, 223)
Screenshot: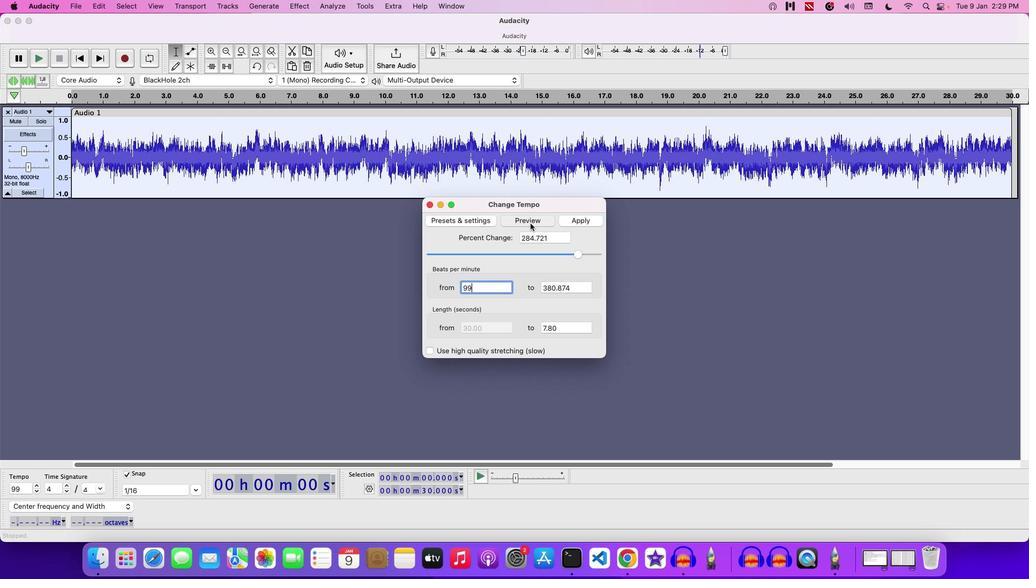 
Action: Mouse moved to (517, 315)
Screenshot: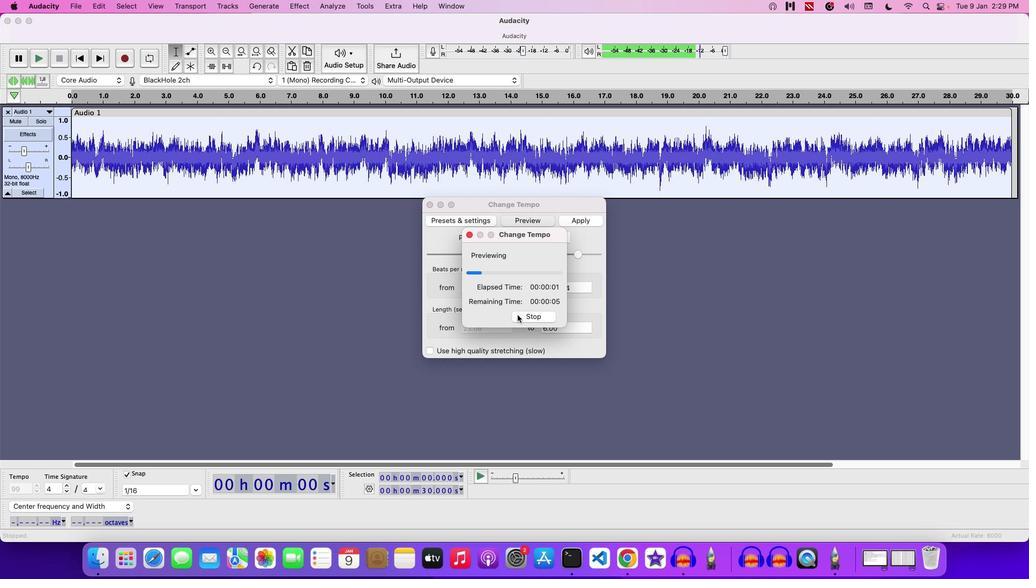 
Action: Mouse pressed left at (517, 315)
Screenshot: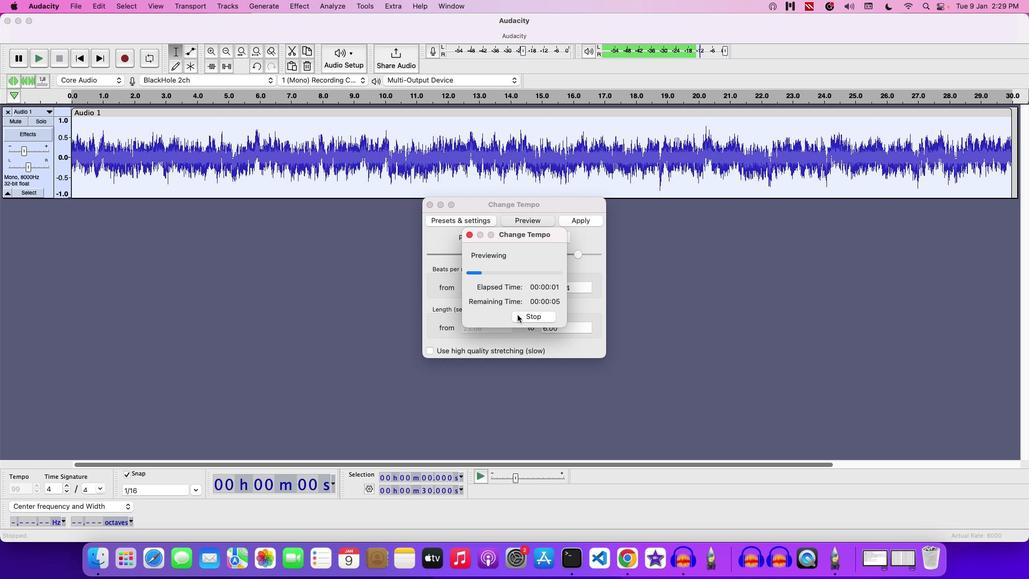 
Action: Mouse moved to (463, 251)
Screenshot: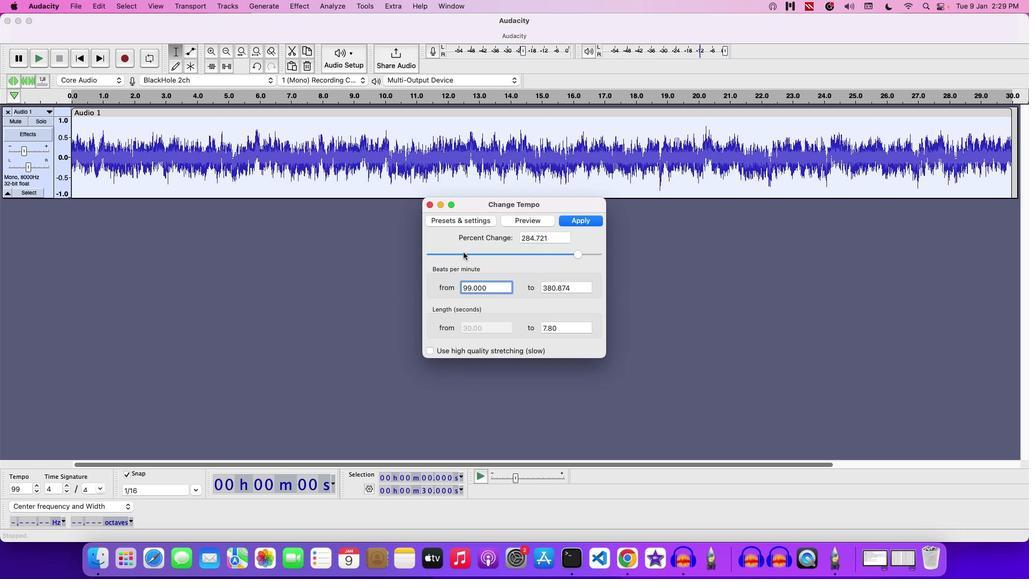 
Action: Mouse pressed left at (463, 251)
Screenshot: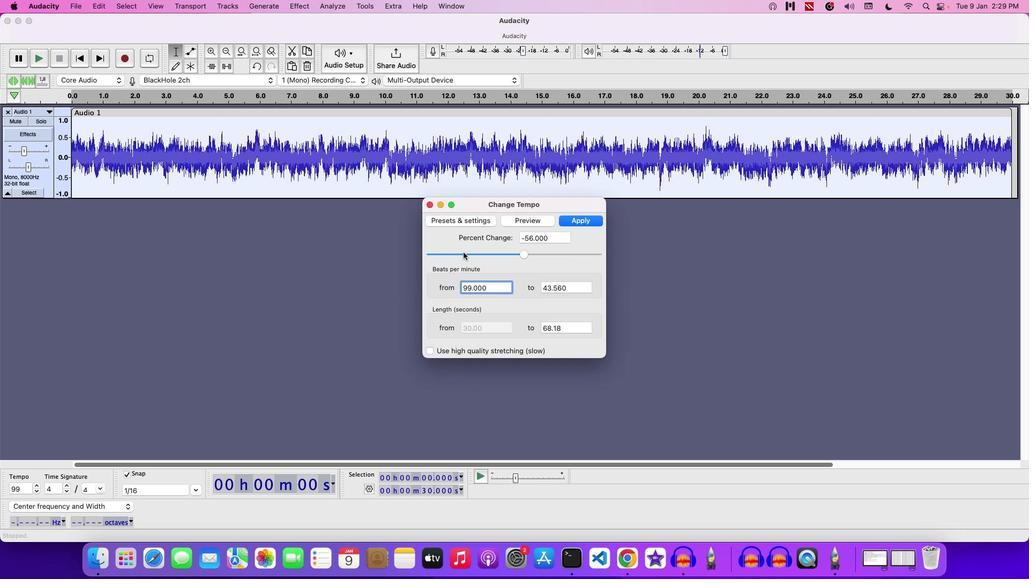 
Action: Mouse moved to (433, 251)
Screenshot: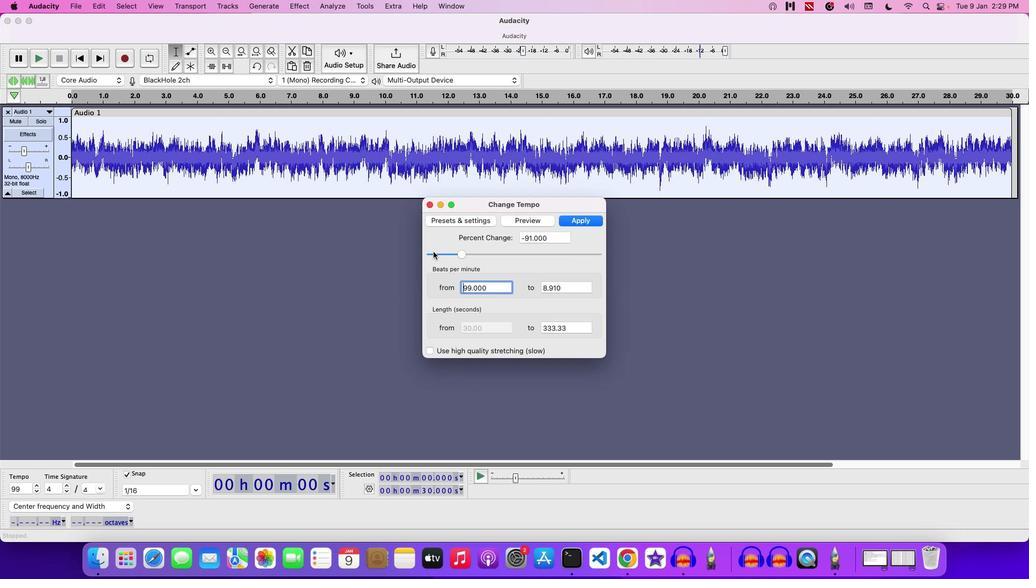 
Action: Mouse pressed left at (433, 251)
Screenshot: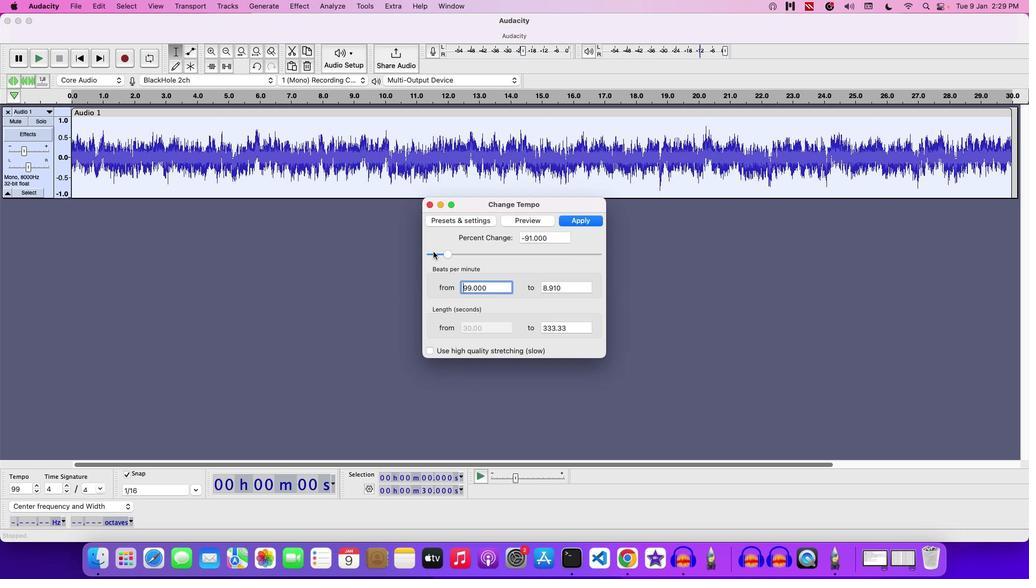 
Action: Mouse moved to (526, 222)
Screenshot: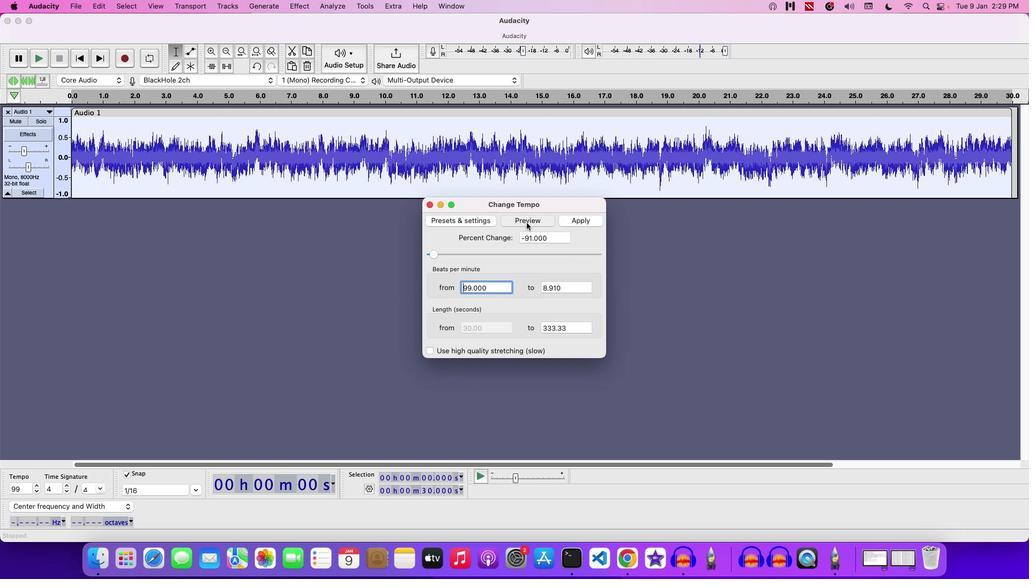
Action: Mouse pressed left at (526, 222)
Screenshot: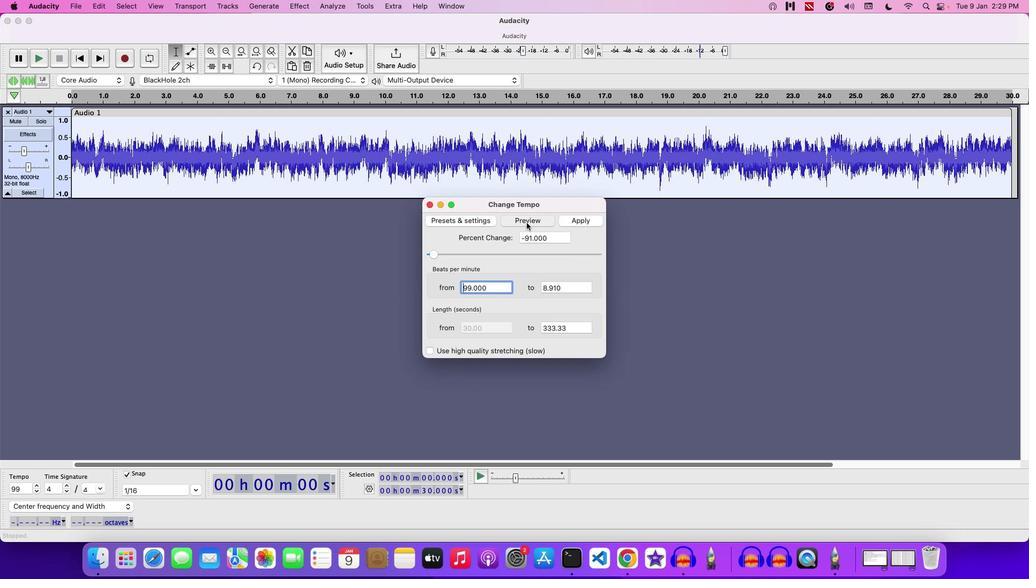 
Action: Mouse moved to (518, 314)
Screenshot: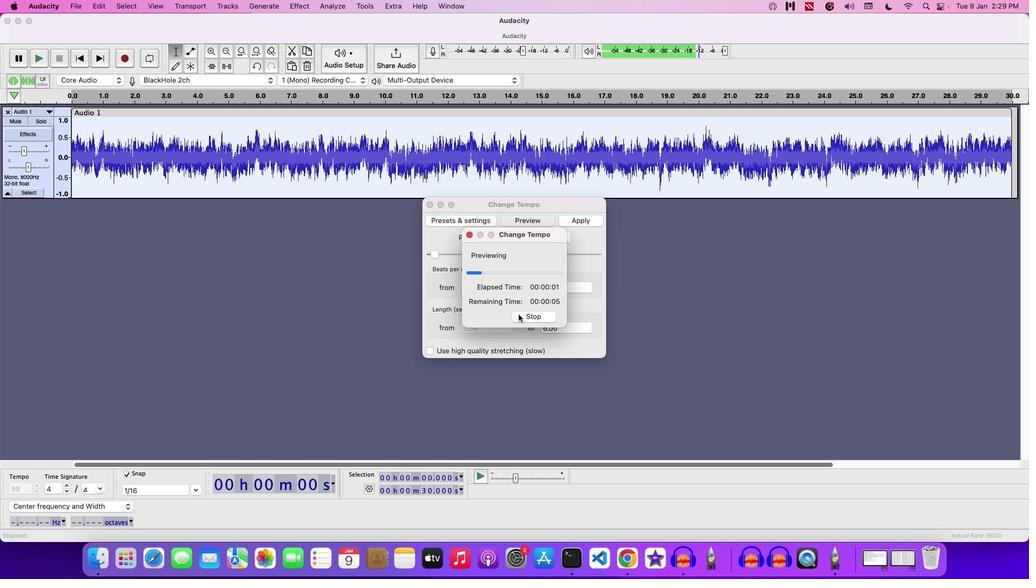 
Action: Mouse pressed left at (518, 314)
Screenshot: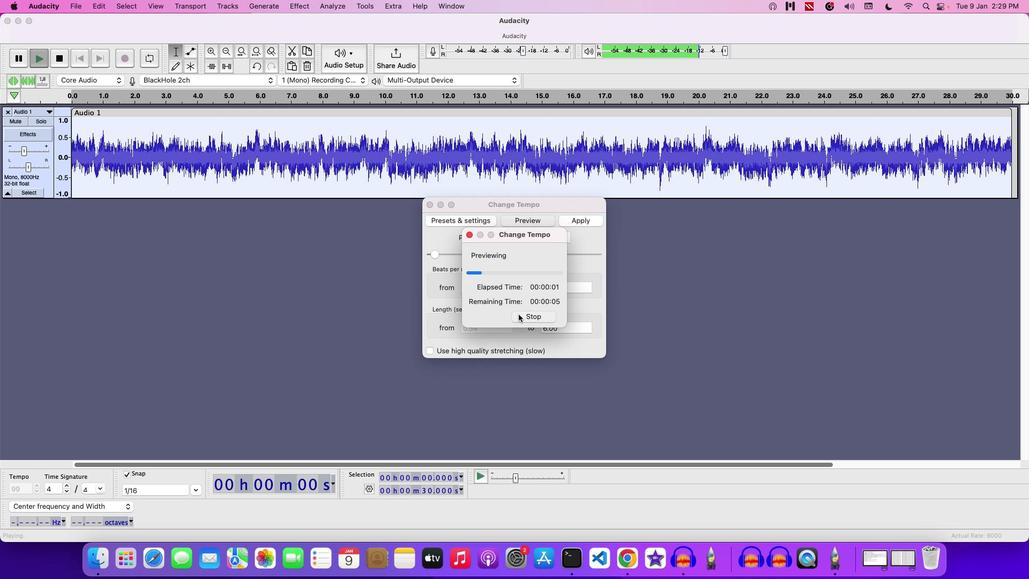 
Action: Mouse moved to (471, 324)
Screenshot: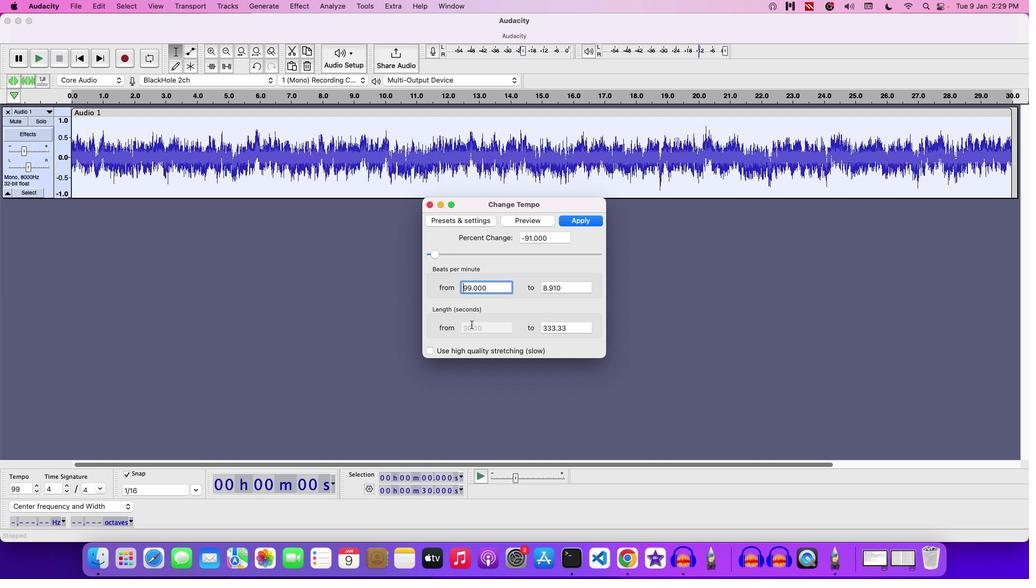 
Action: Mouse pressed left at (471, 324)
Screenshot: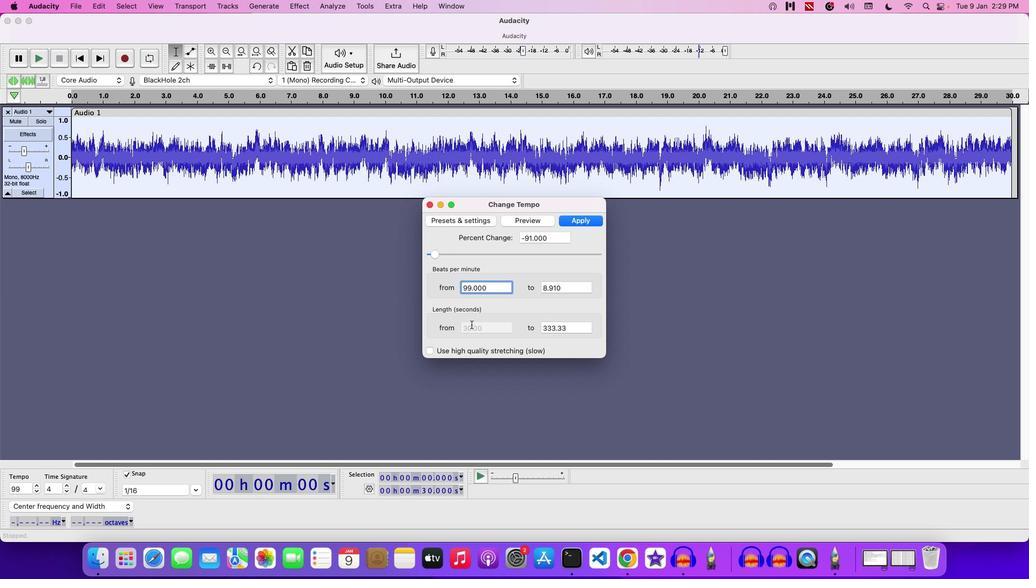 
Action: Mouse moved to (535, 246)
Screenshot: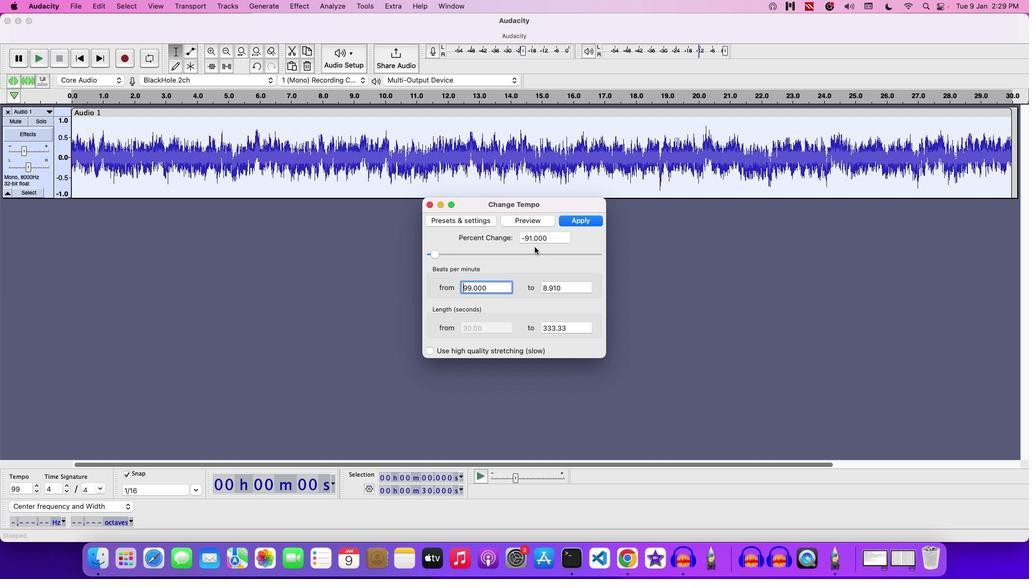 
Action: Mouse pressed left at (535, 246)
Screenshot: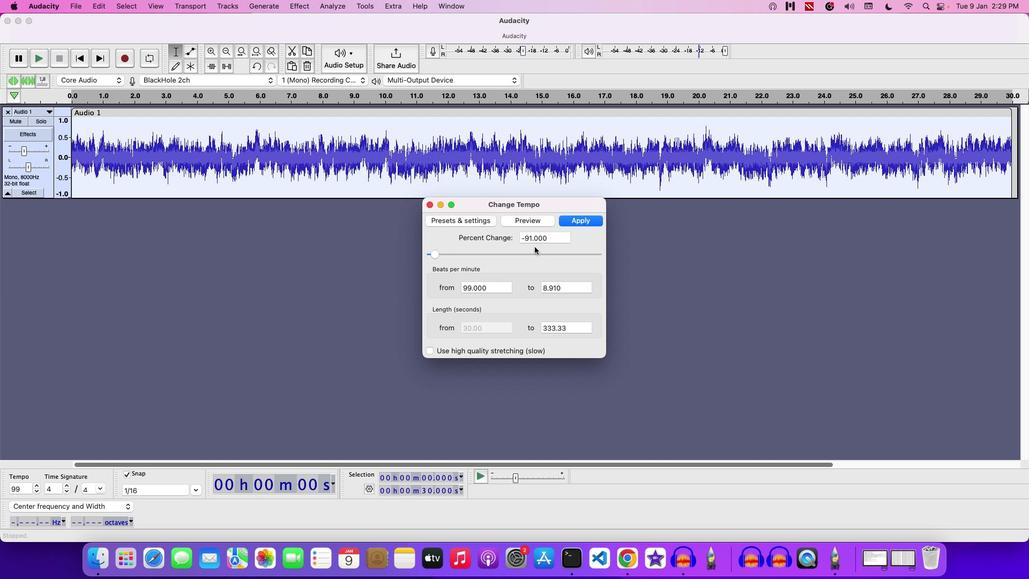 
Action: Mouse moved to (535, 251)
Screenshot: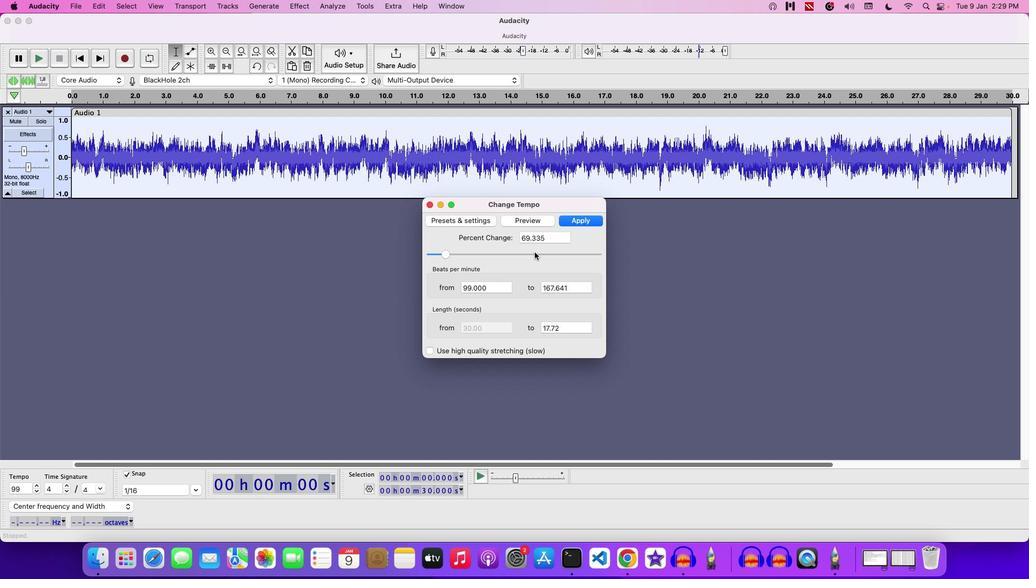 
Action: Mouse pressed left at (535, 251)
Screenshot: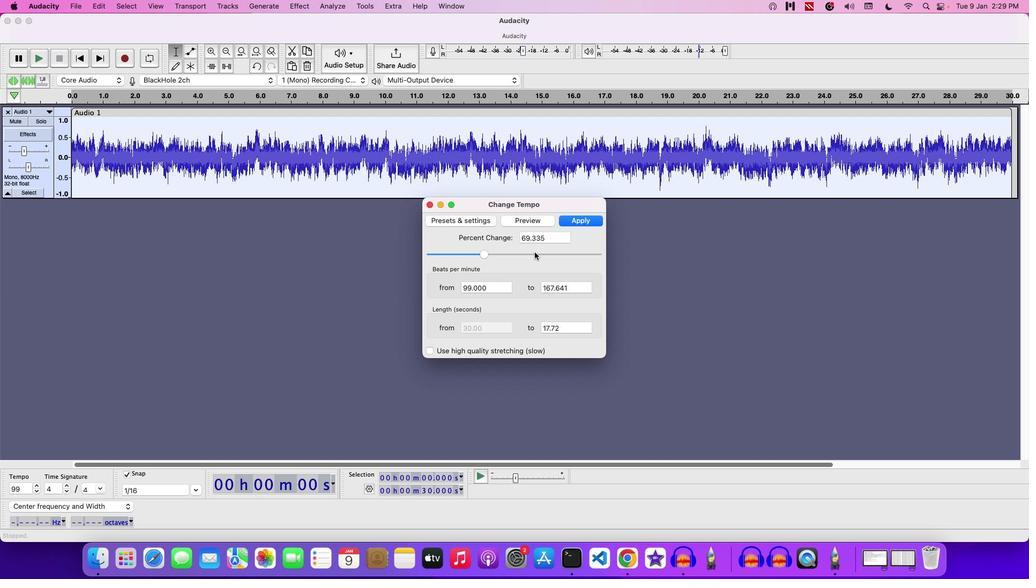 
Action: Mouse moved to (26, 151)
Screenshot: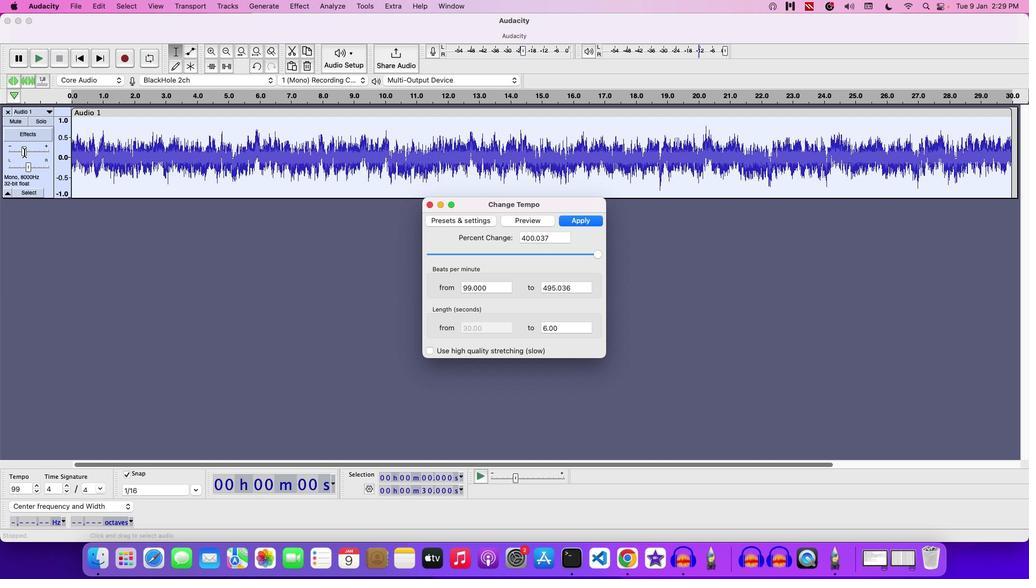 
Action: Mouse pressed left at (26, 151)
Screenshot: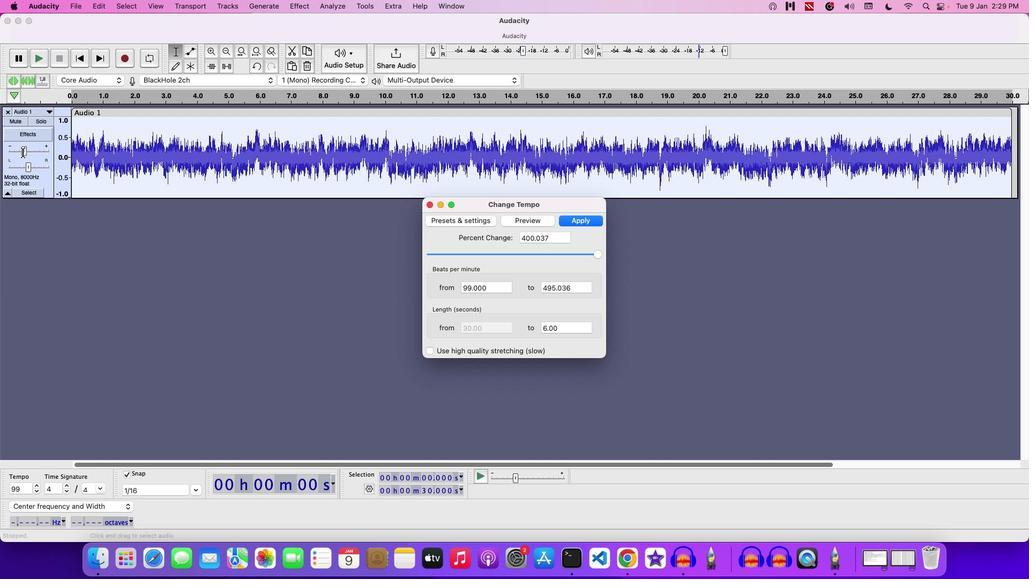 
Action: Mouse moved to (522, 217)
Screenshot: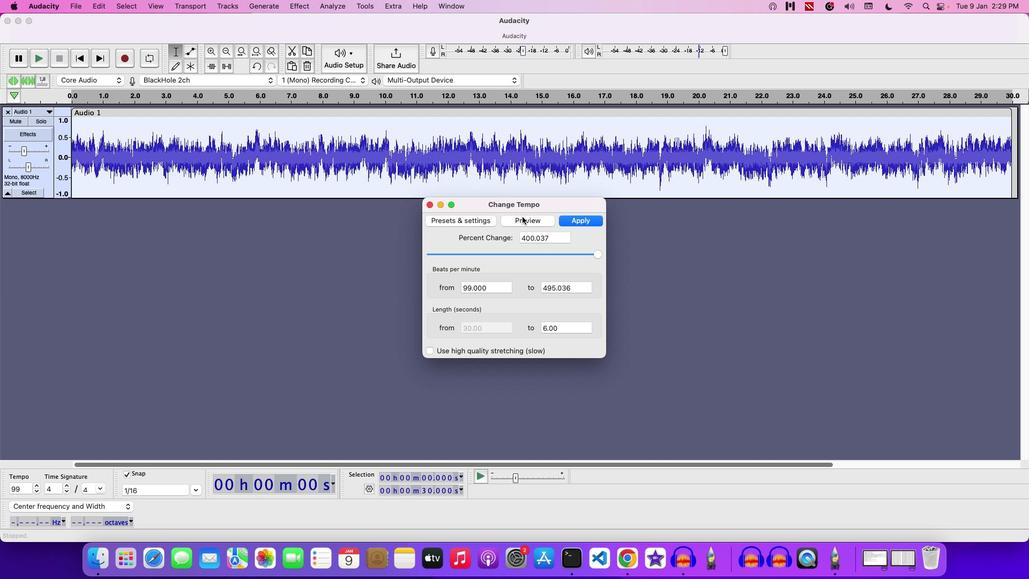 
Action: Mouse pressed left at (522, 217)
Screenshot: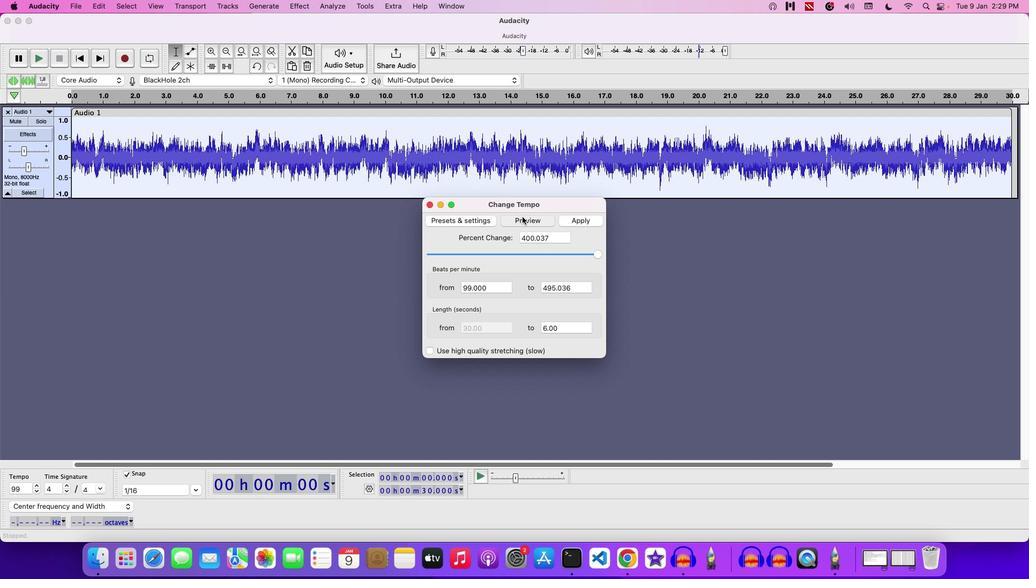 
Action: Mouse moved to (544, 315)
Screenshot: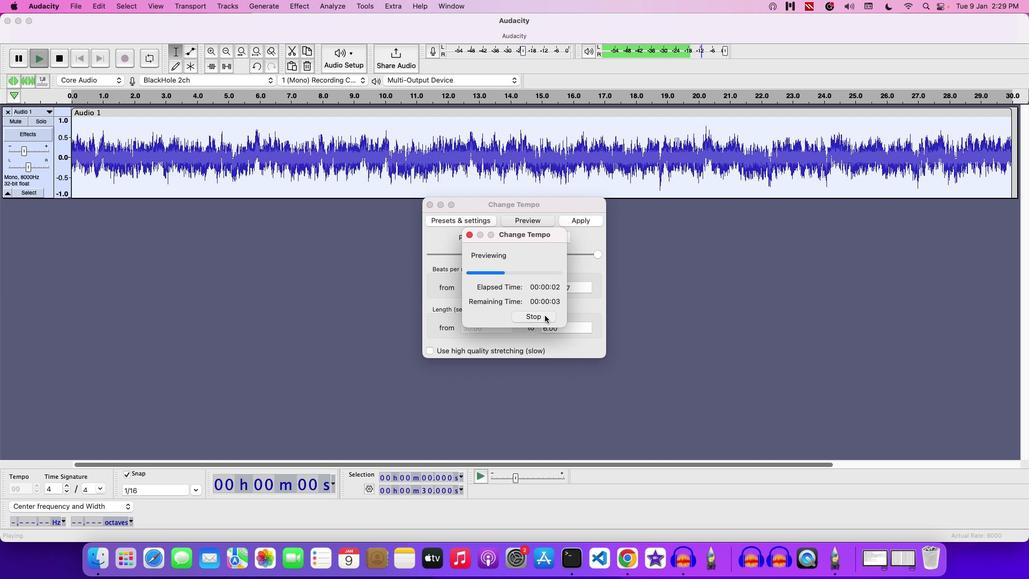 
Action: Mouse pressed left at (544, 315)
Screenshot: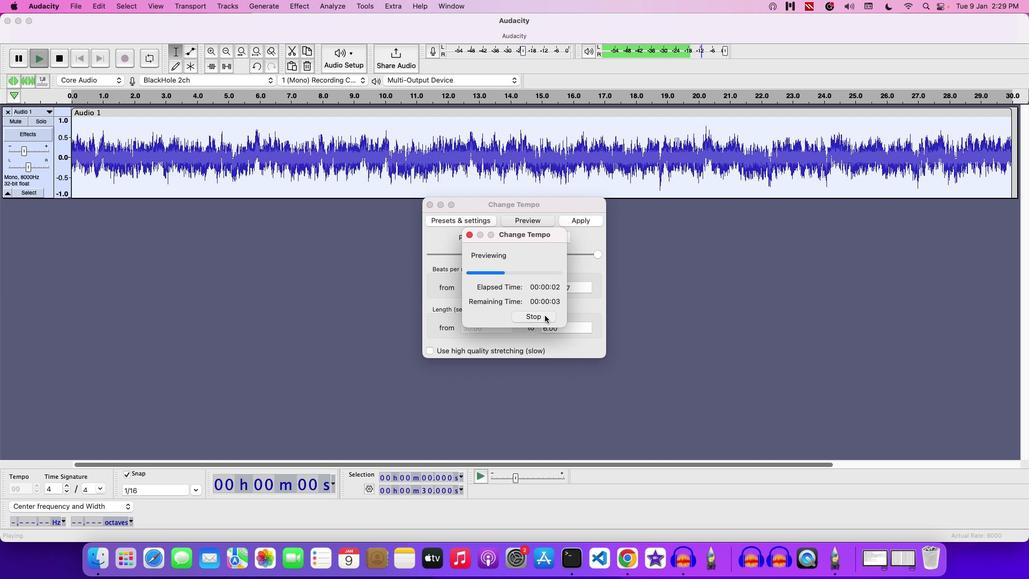 
Action: Mouse moved to (543, 251)
Screenshot: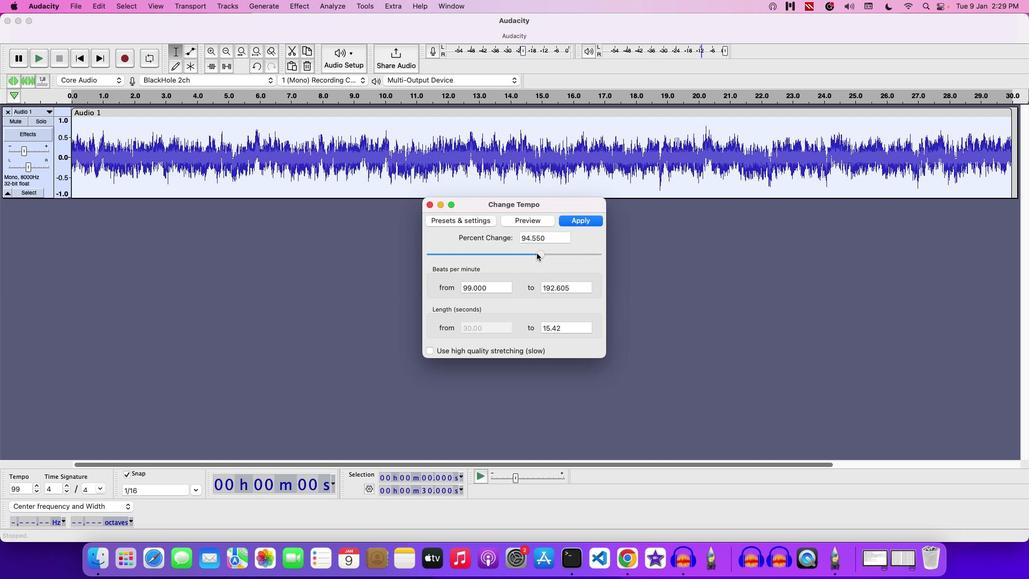 
Action: Mouse pressed left at (543, 251)
Screenshot: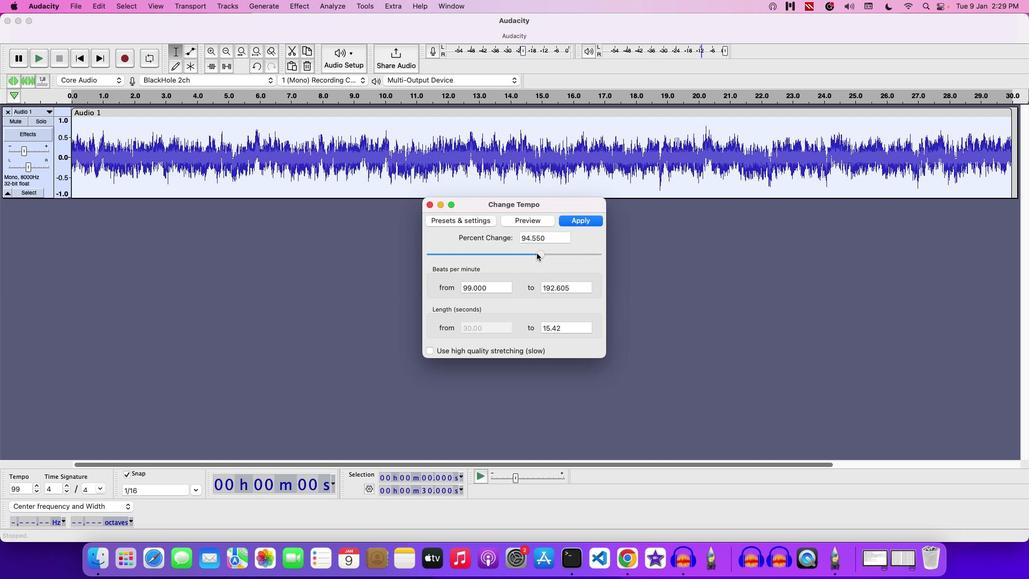 
Action: Mouse moved to (543, 215)
Screenshot: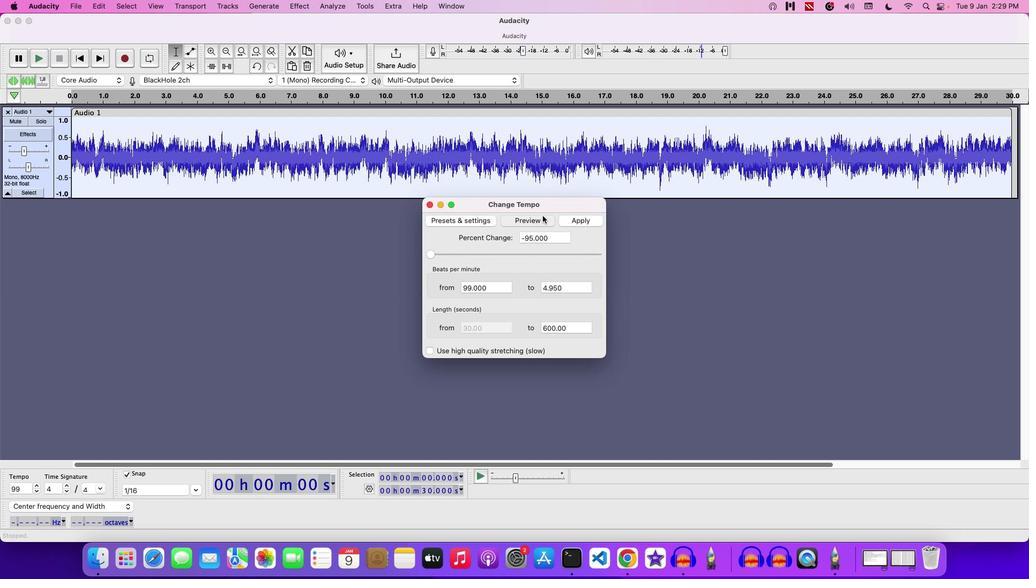 
Action: Mouse pressed left at (543, 215)
Screenshot: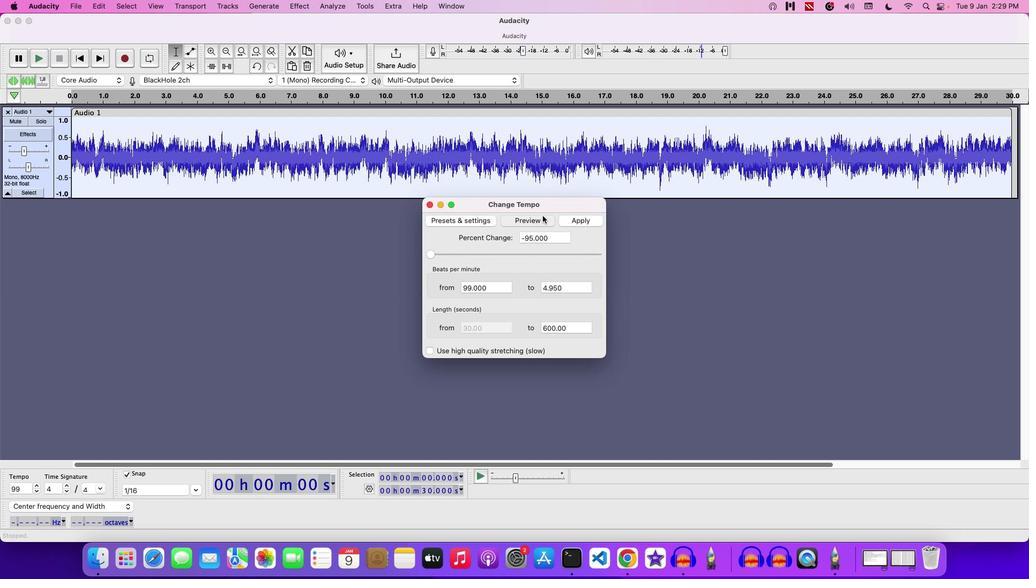 
Action: Mouse moved to (525, 313)
Screenshot: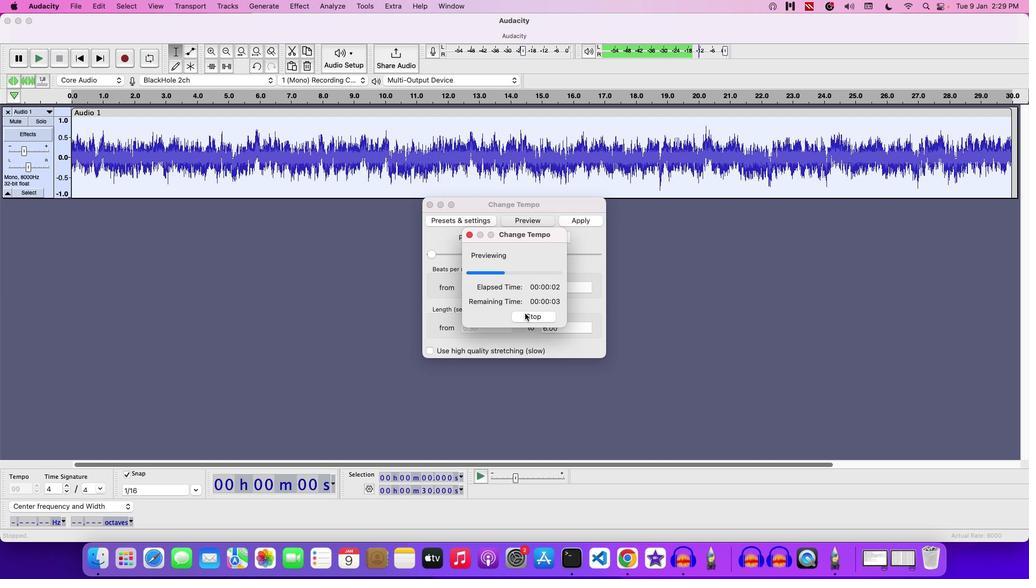 
Action: Mouse pressed left at (525, 313)
Screenshot: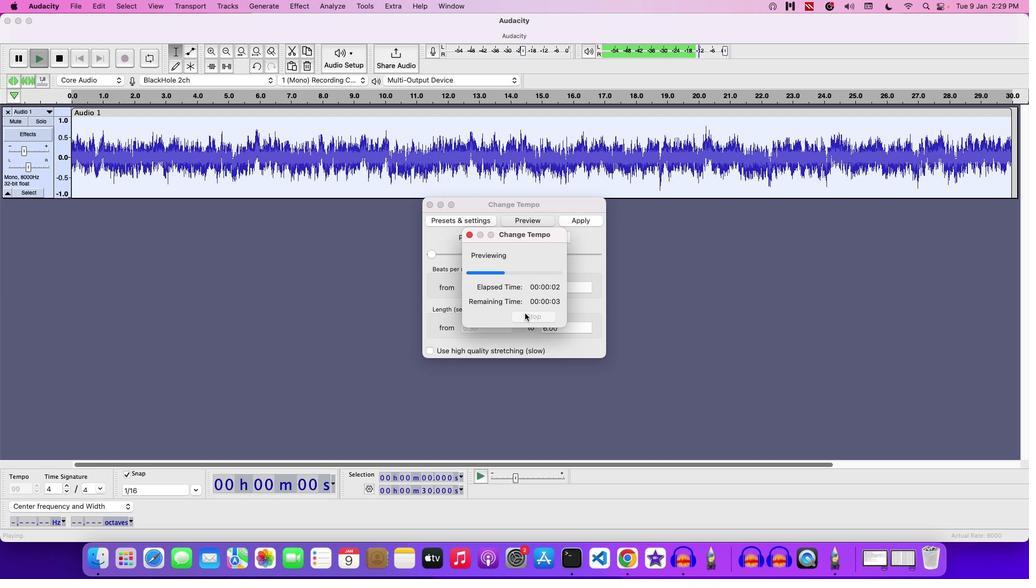 
Action: Mouse moved to (568, 221)
Screenshot: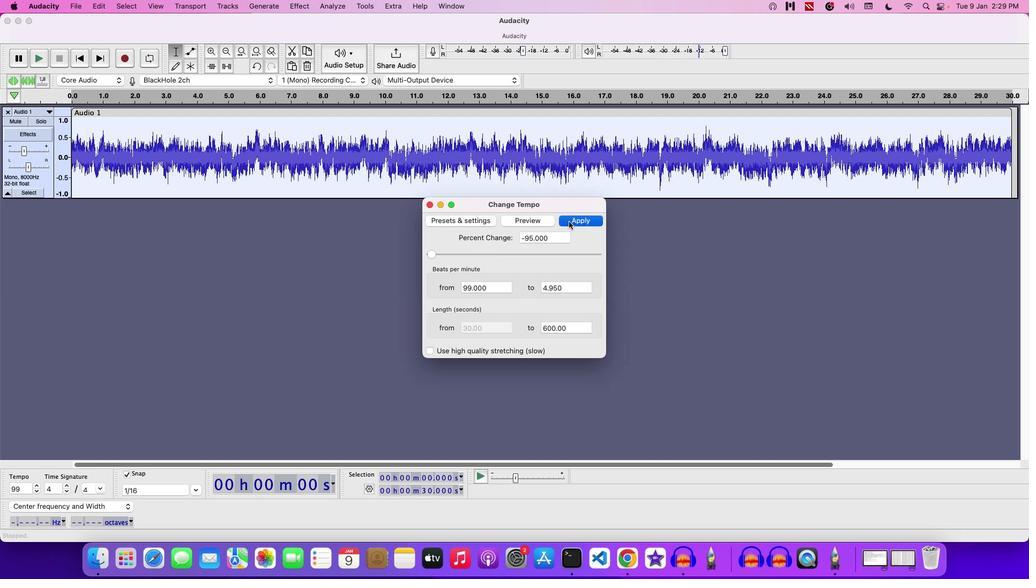 
Action: Mouse pressed left at (568, 221)
Screenshot: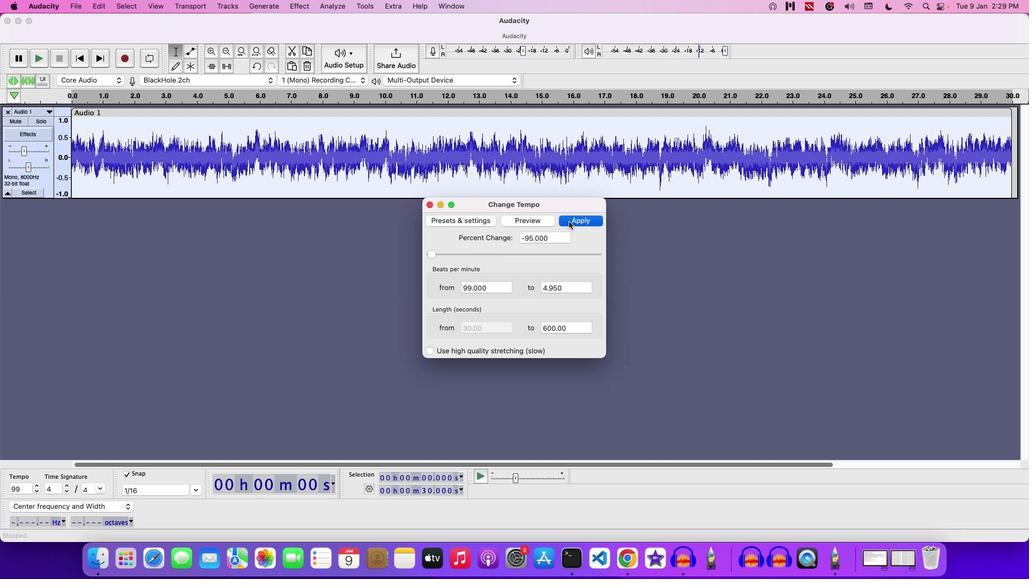 
Action: Mouse moved to (24, 151)
Screenshot: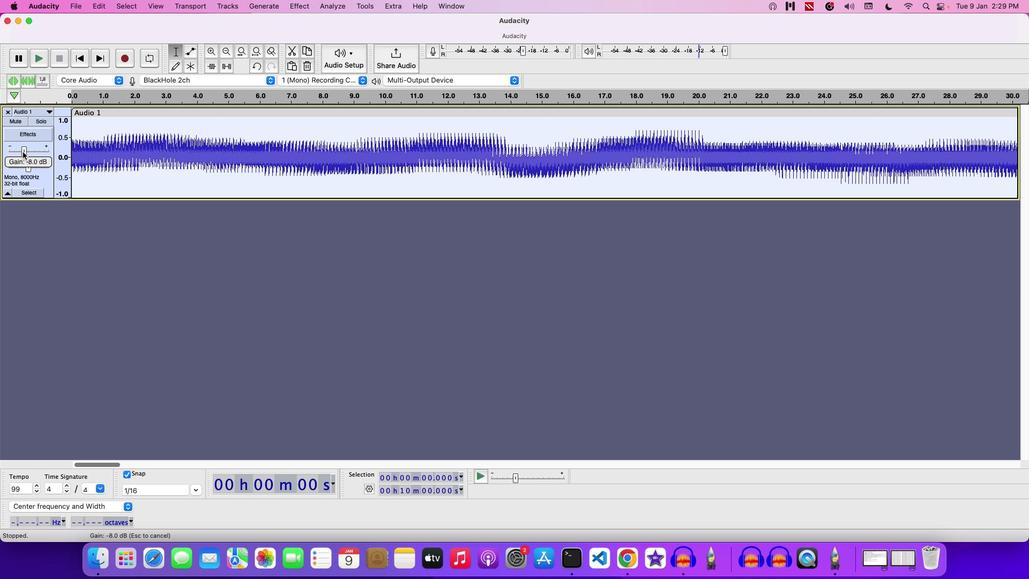 
Action: Mouse pressed left at (24, 151)
Screenshot: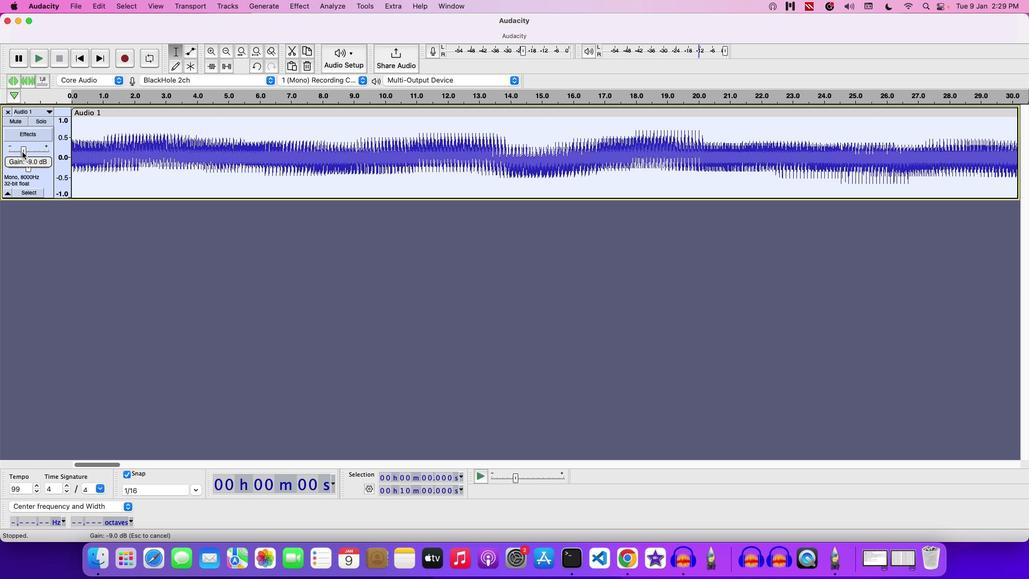 
Action: Mouse moved to (12, 153)
Screenshot: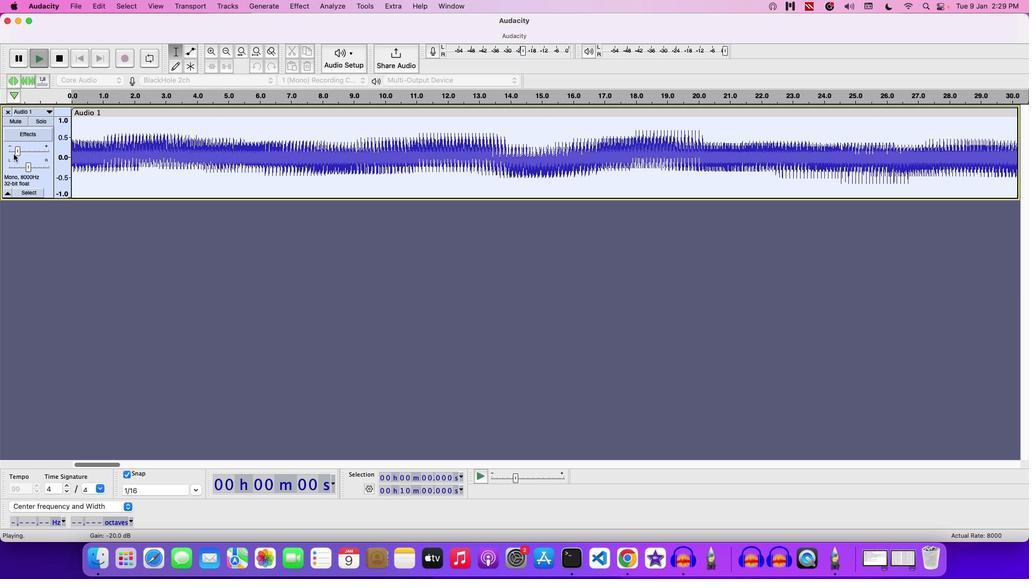 
Action: Key pressed Key.space
Screenshot: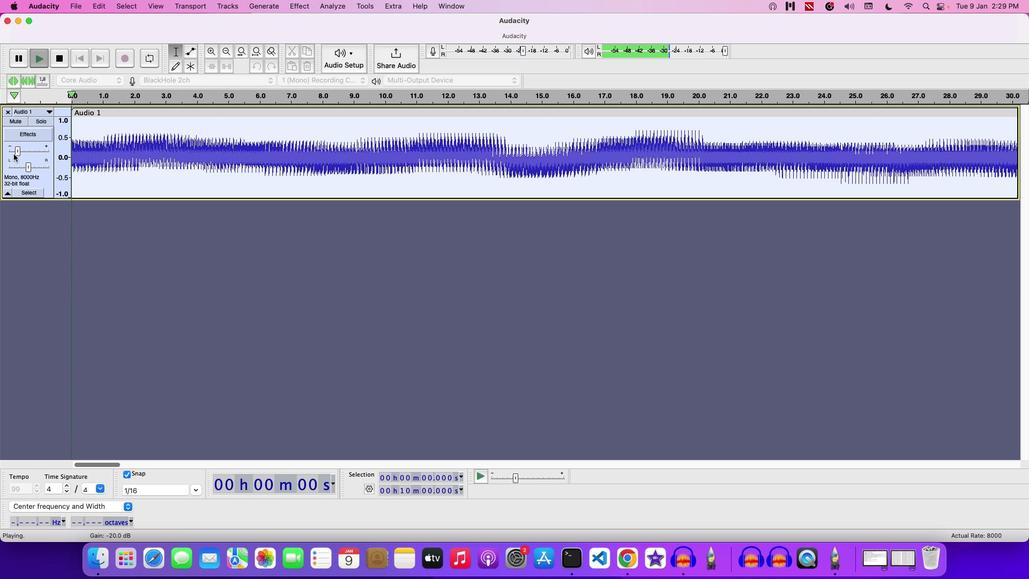 
Action: Mouse moved to (20, 152)
Screenshot: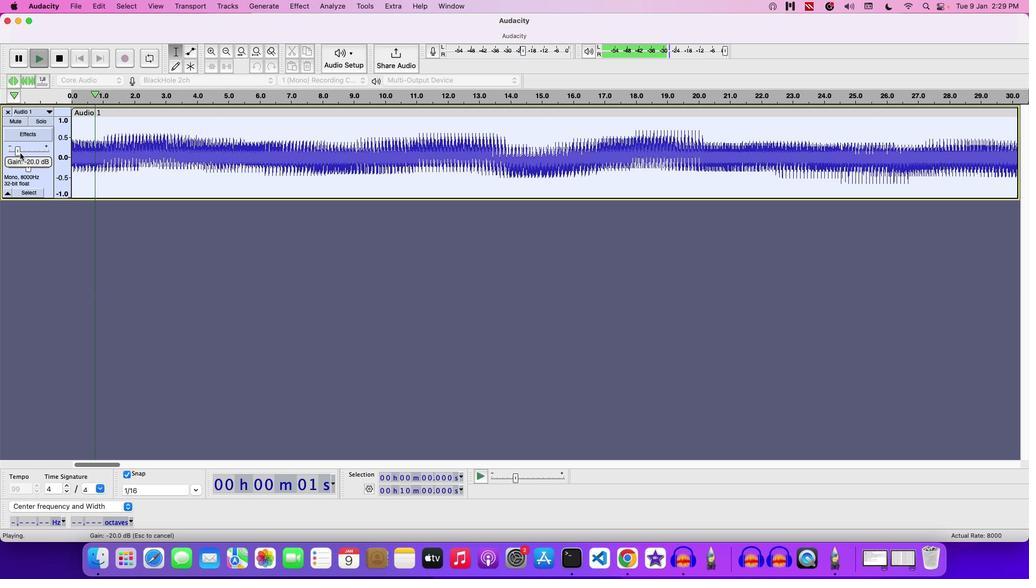 
Action: Mouse pressed left at (20, 152)
Screenshot: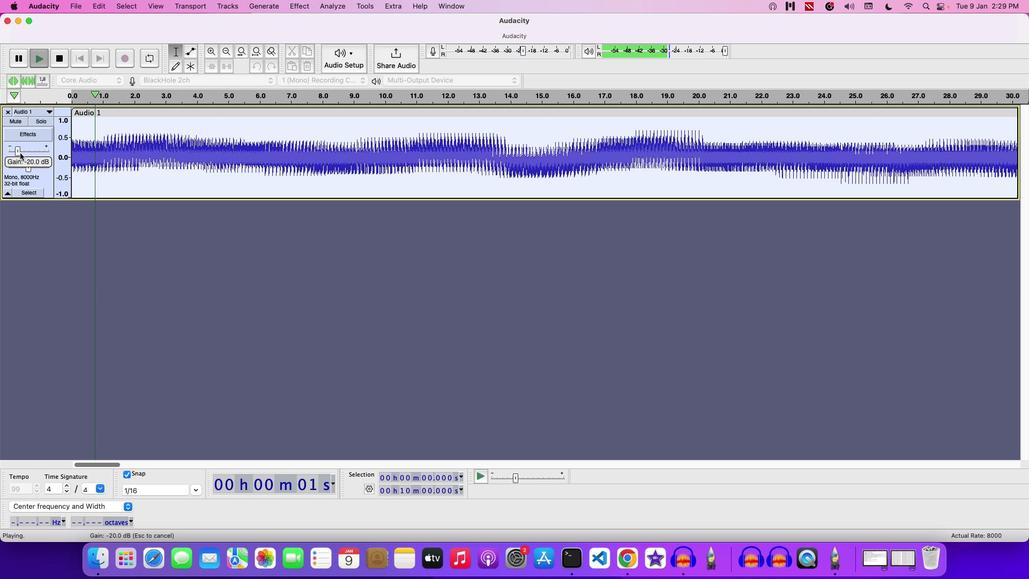 
Action: Mouse moved to (414, 166)
Screenshot: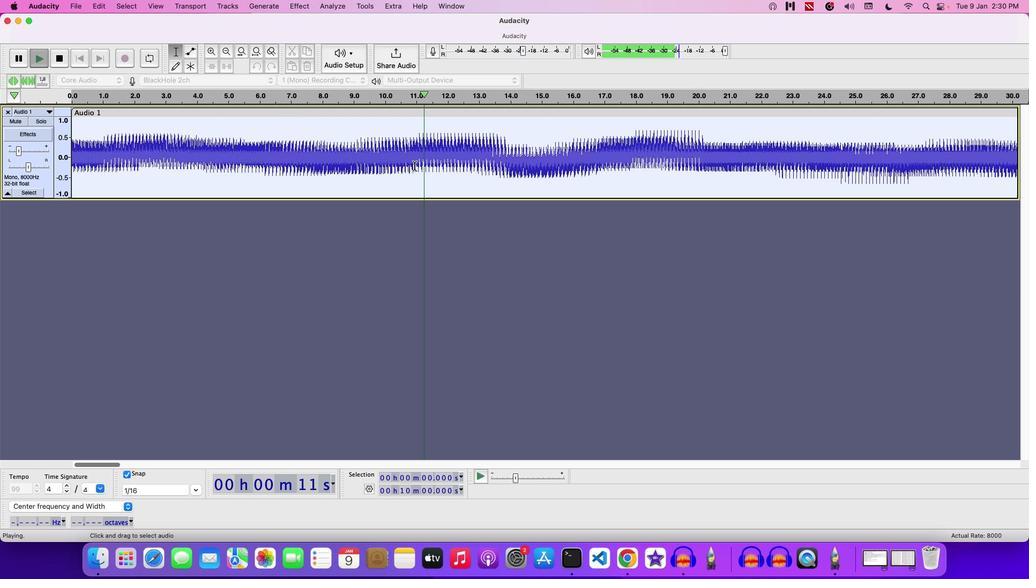 
Action: Key pressed Key.space
Screenshot: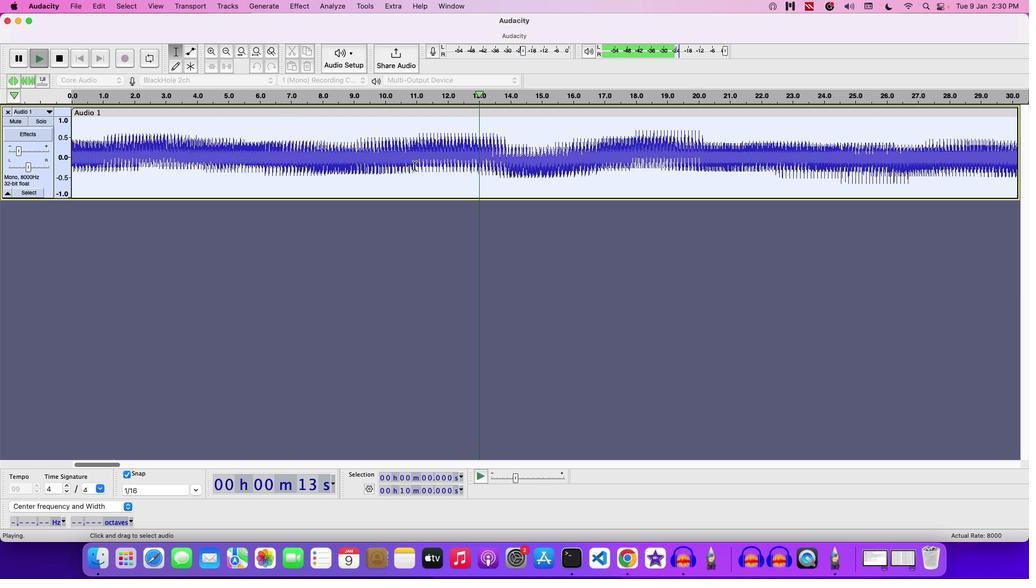 
Action: Mouse moved to (83, 2)
Screenshot: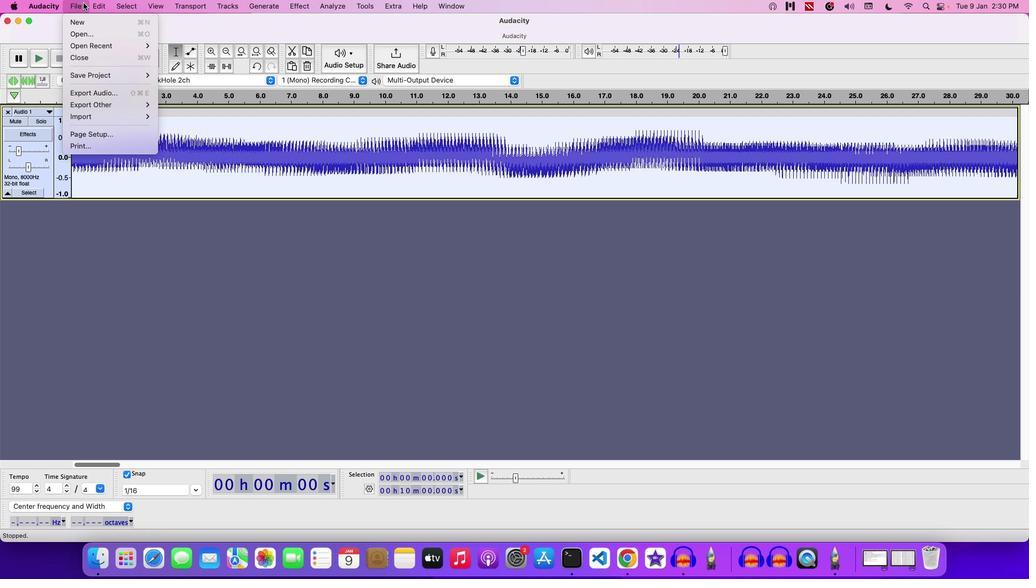 
Action: Mouse pressed left at (83, 2)
Screenshot: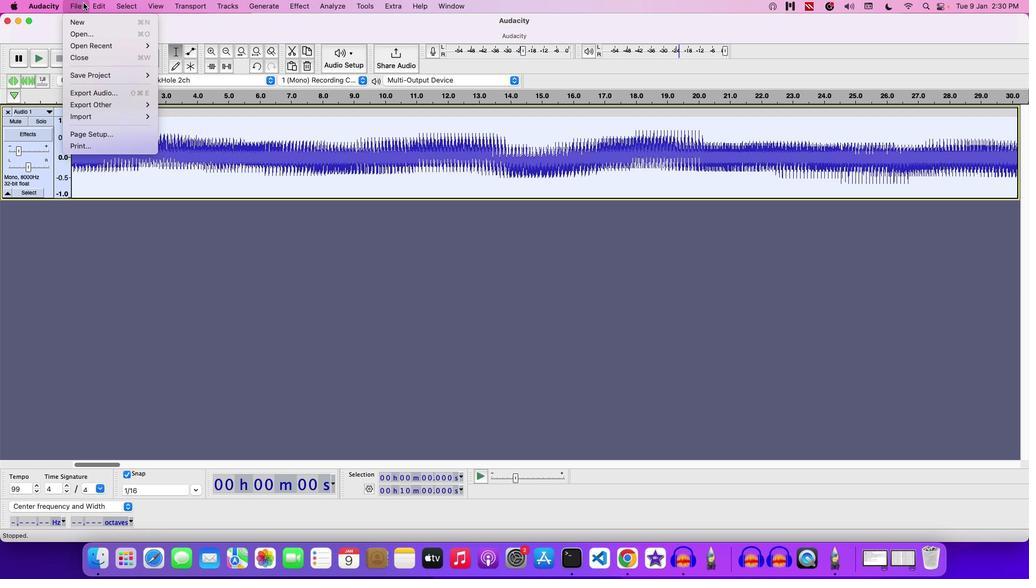 
Action: Mouse moved to (197, 74)
Screenshot: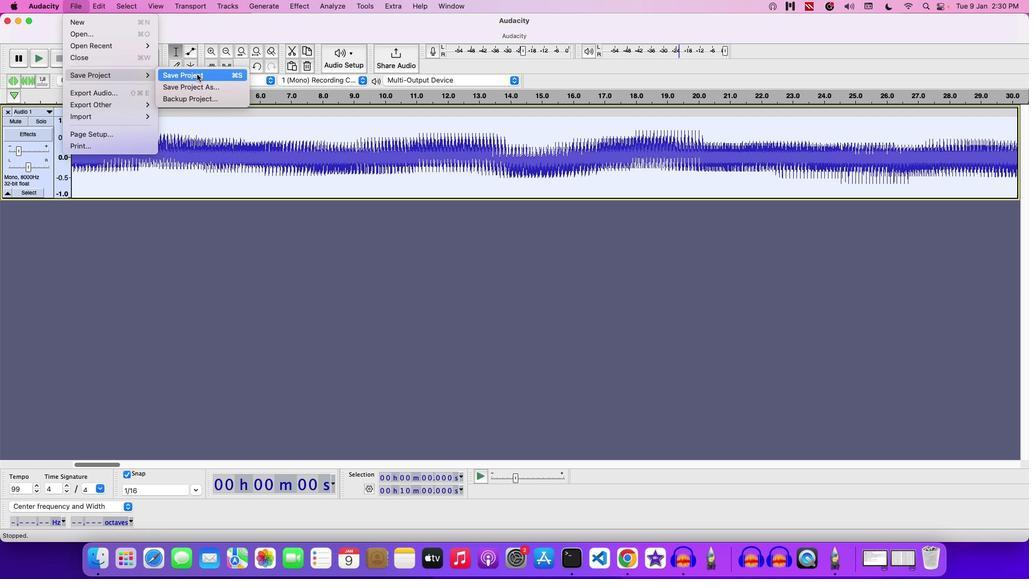 
Action: Mouse pressed left at (197, 74)
Screenshot: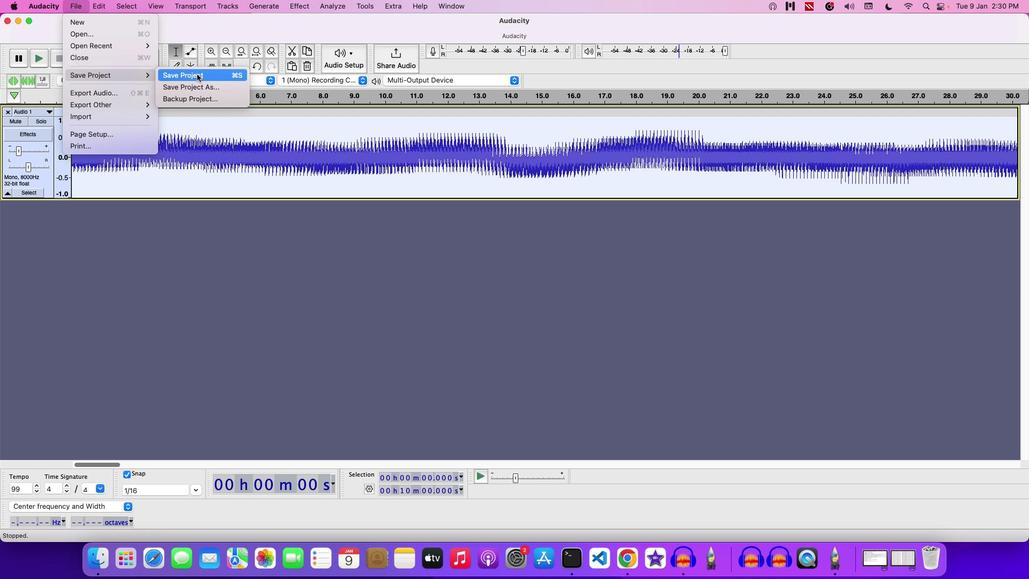 
Action: Mouse moved to (484, 152)
Screenshot: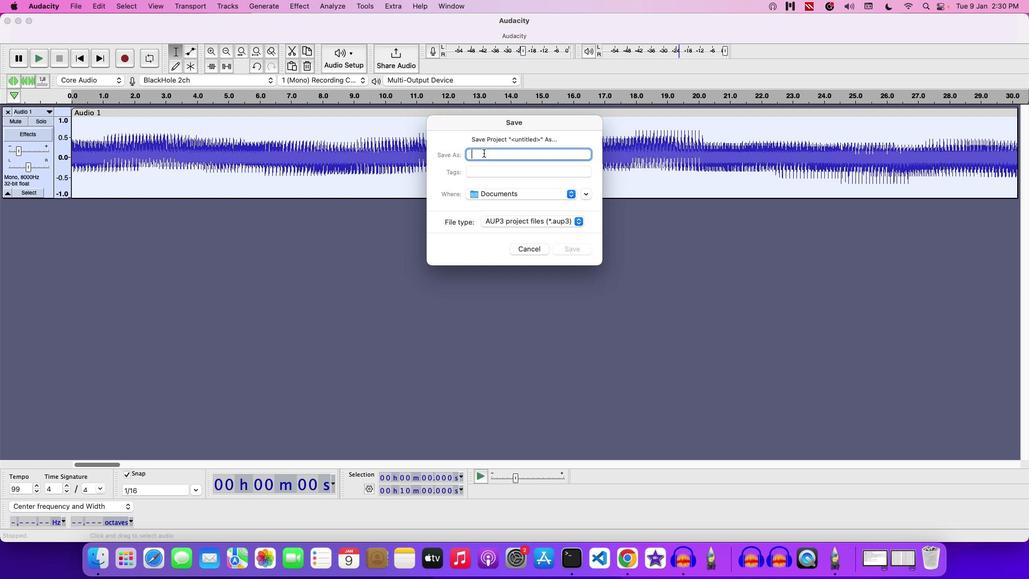
Action: Mouse pressed left at (484, 152)
Screenshot: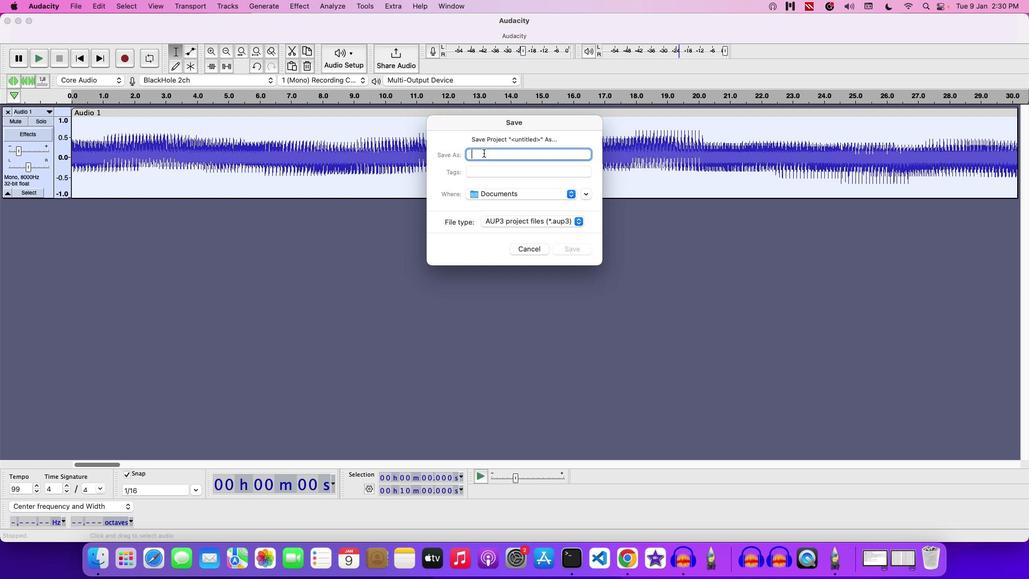 
Action: Key pressed 'C''H''A''N''G''I''N'
Screenshot: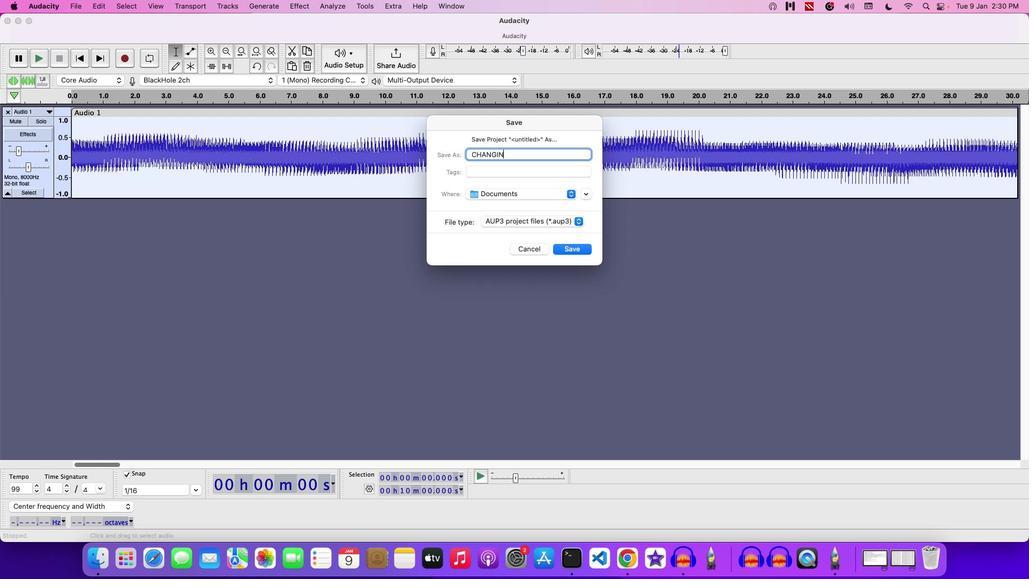 
Action: Mouse moved to (484, 152)
Screenshot: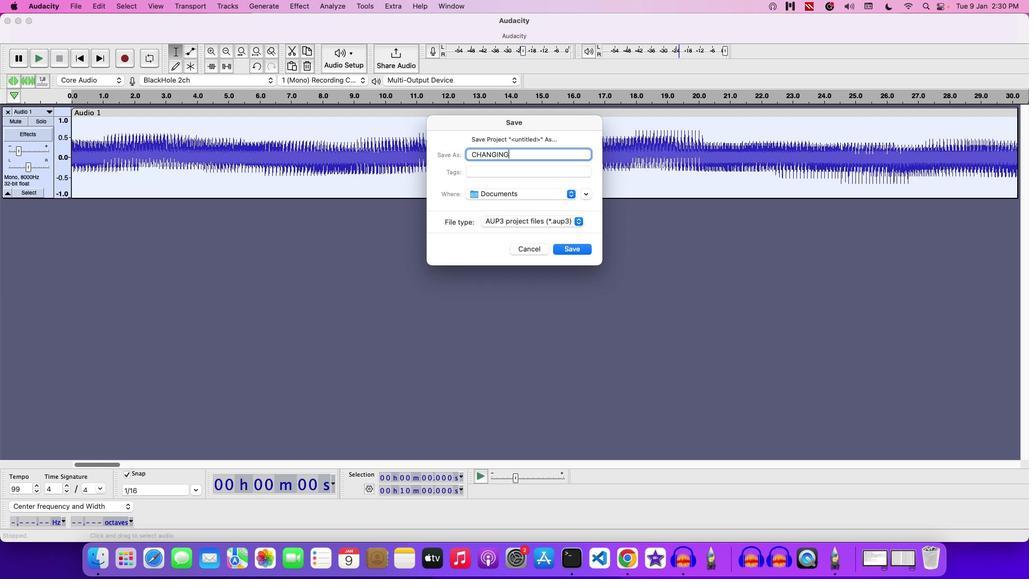 
Action: Key pressed 'G'Key.space'T''E''M''P''O'
Screenshot: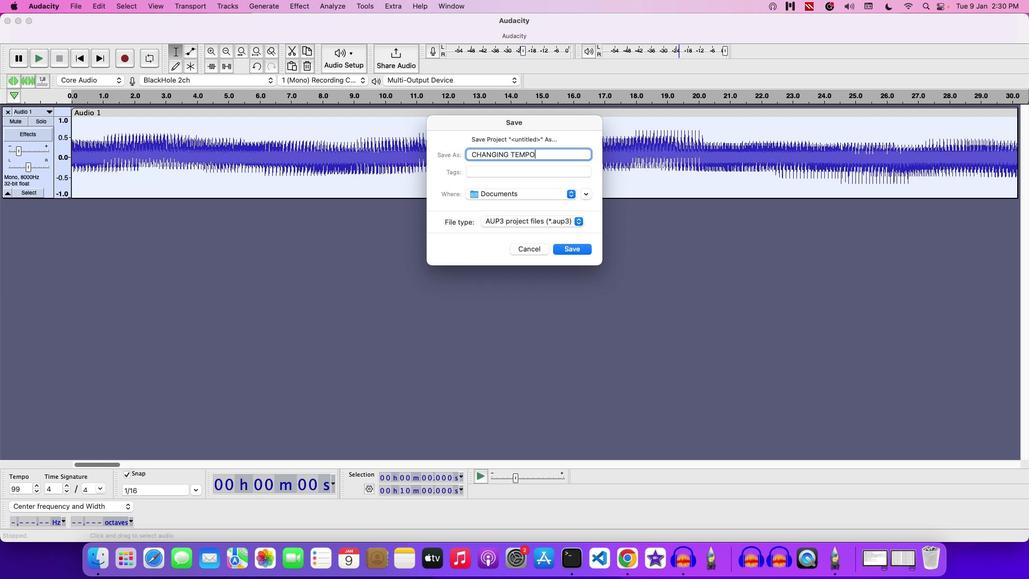 
Action: Mouse moved to (598, 146)
Screenshot: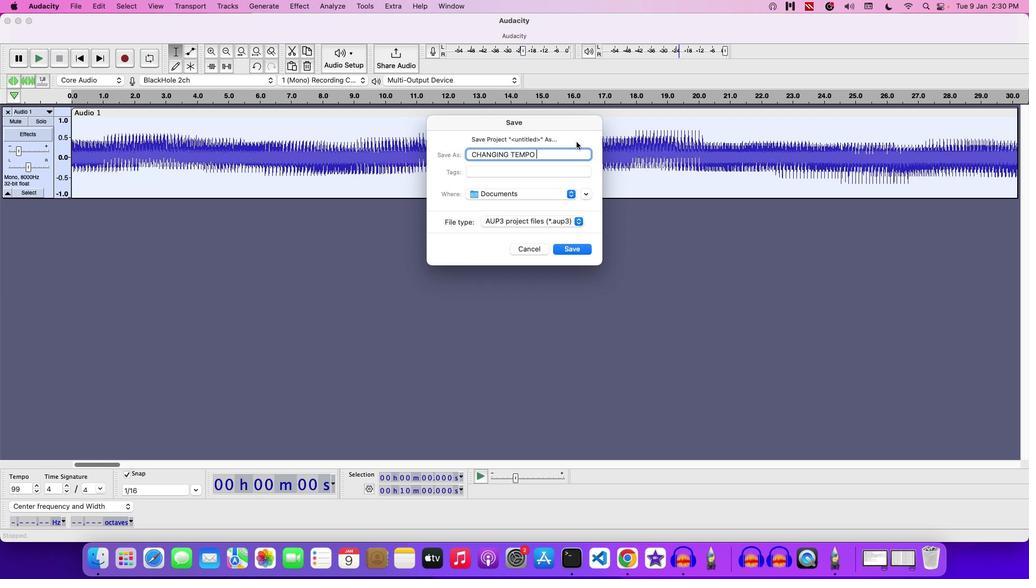 
Action: Key pressed Key.space
Screenshot: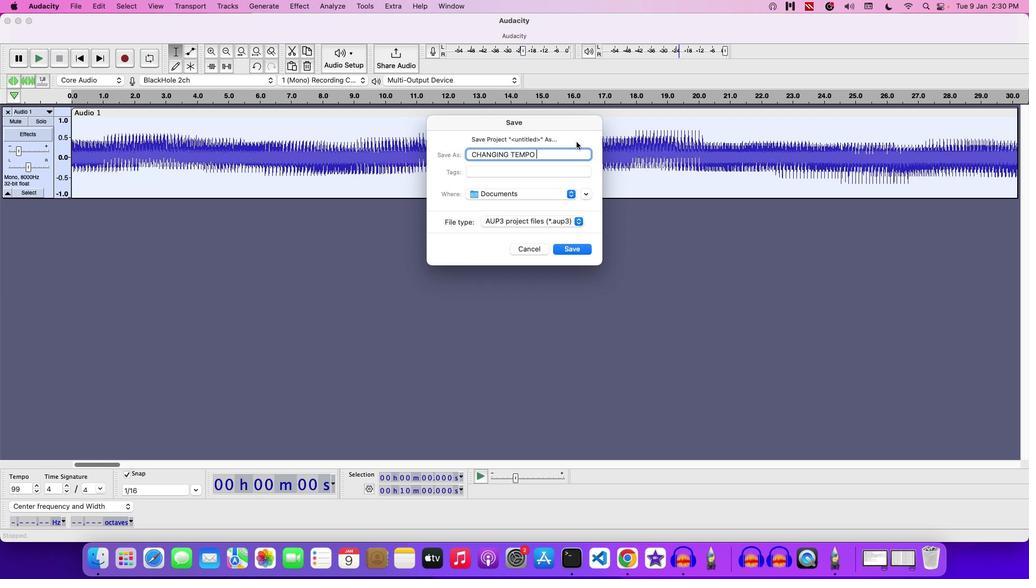 
Action: Mouse moved to (590, 169)
Screenshot: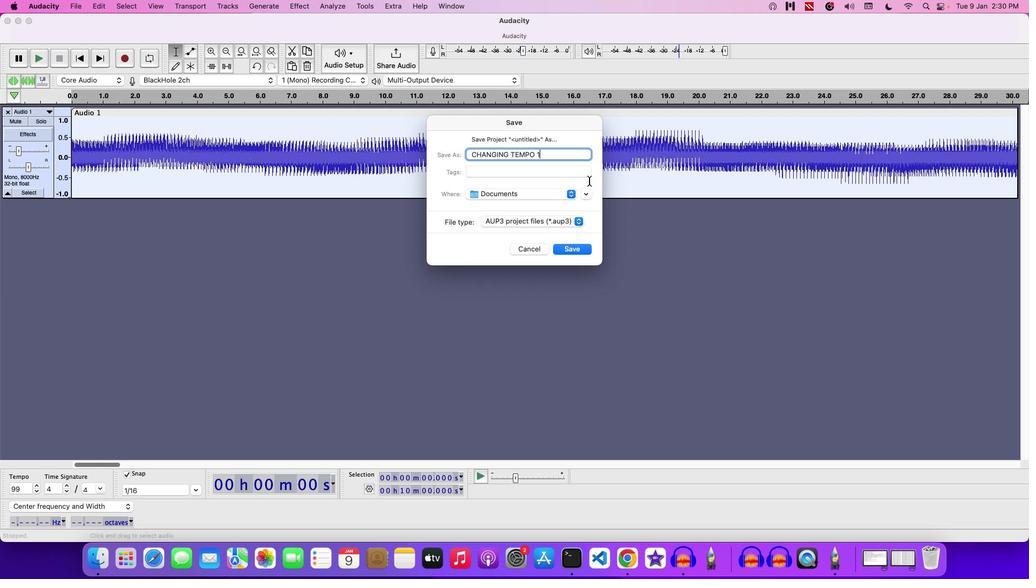
Action: Key pressed '1'
Screenshot: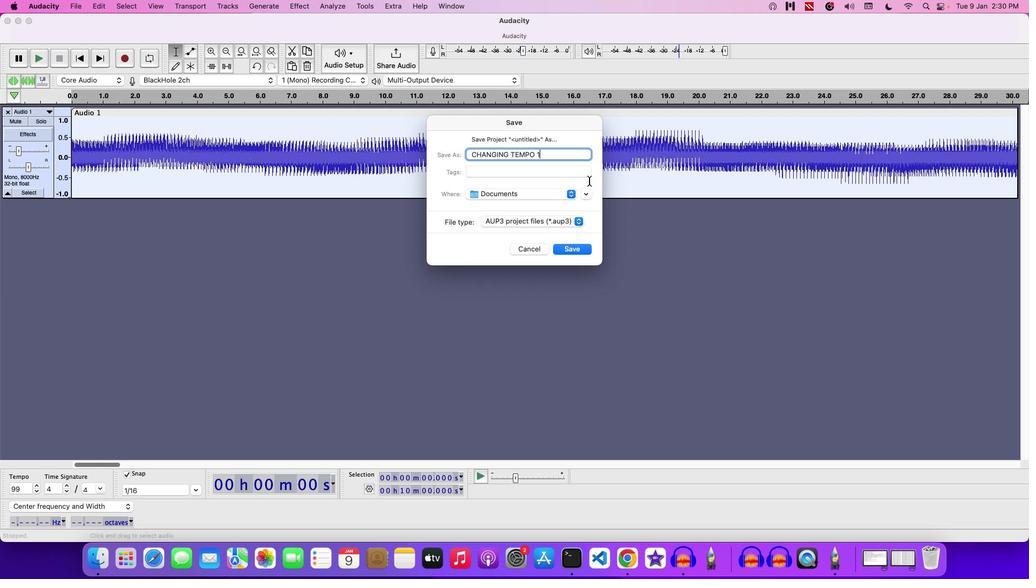 
Action: Mouse moved to (573, 246)
Screenshot: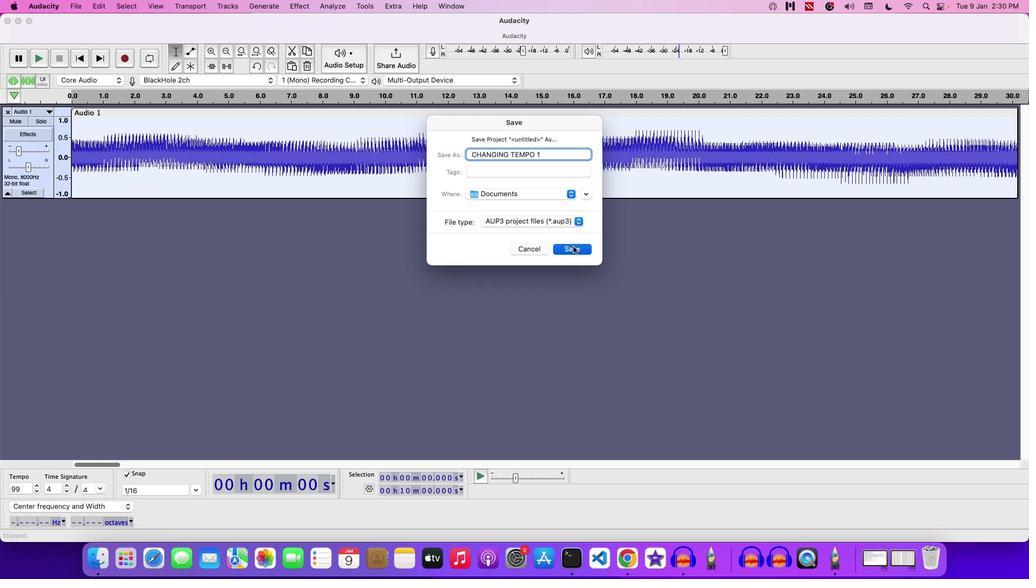 
Action: Mouse pressed left at (573, 246)
Screenshot: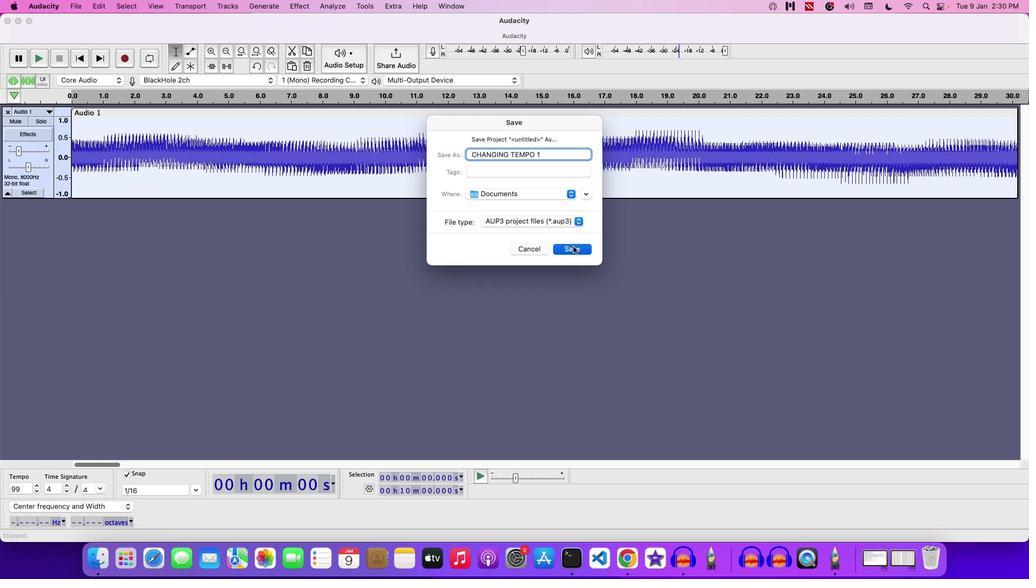 
Action: Mouse moved to (575, 236)
Screenshot: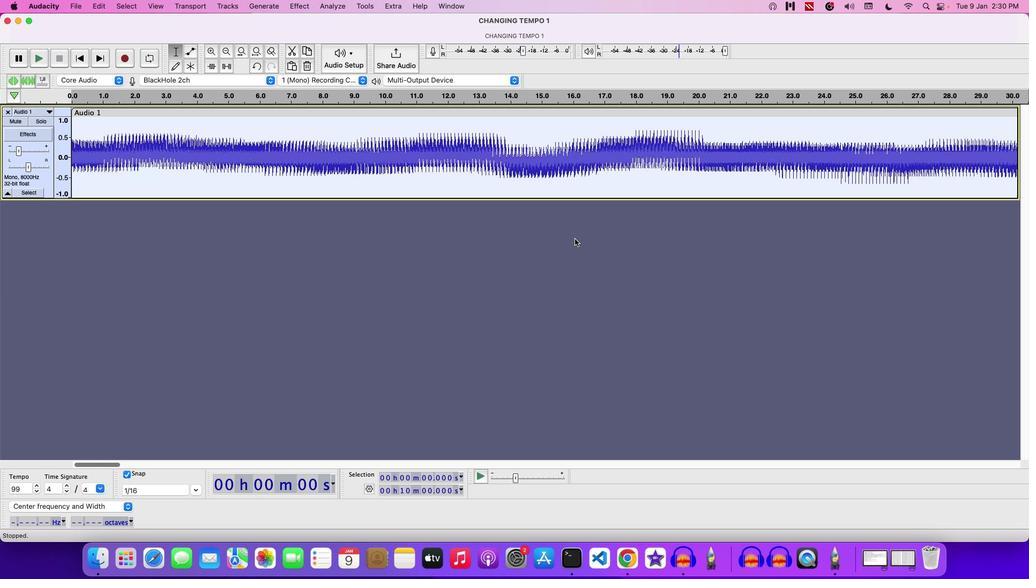 
